Task: Send an email with the signature Clara Davis with the subject Thank you for feedback and the message I noticed that there was an issue with the delivery of the order. Can you please provide an update on the status? from softage.10@softage.net to softage.8@softage.net and move the email from Sent Items to the folder Radio advertising
Action: Mouse moved to (86, 100)
Screenshot: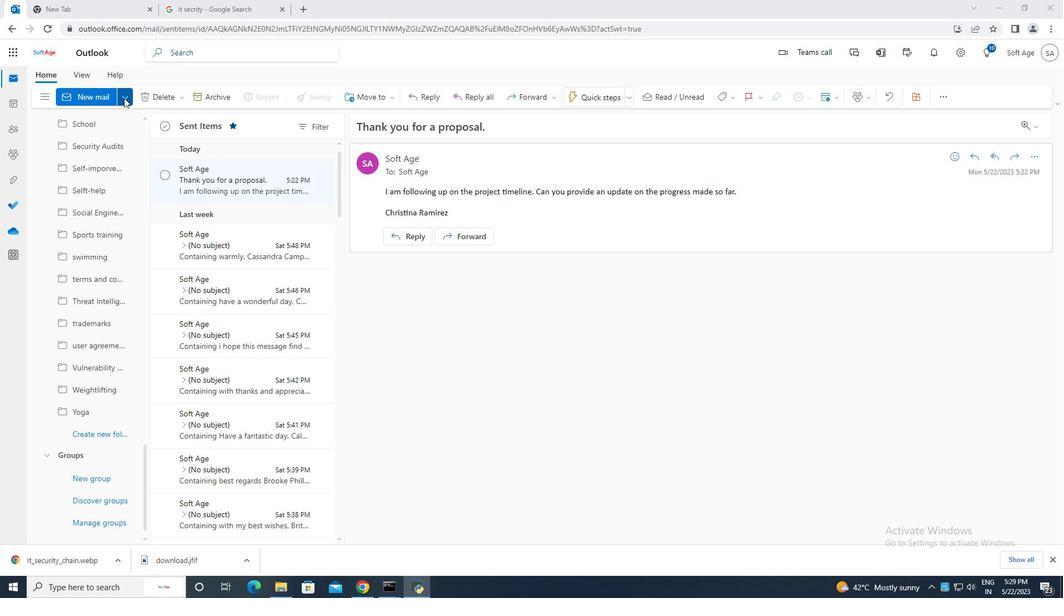 
Action: Mouse pressed left at (86, 100)
Screenshot: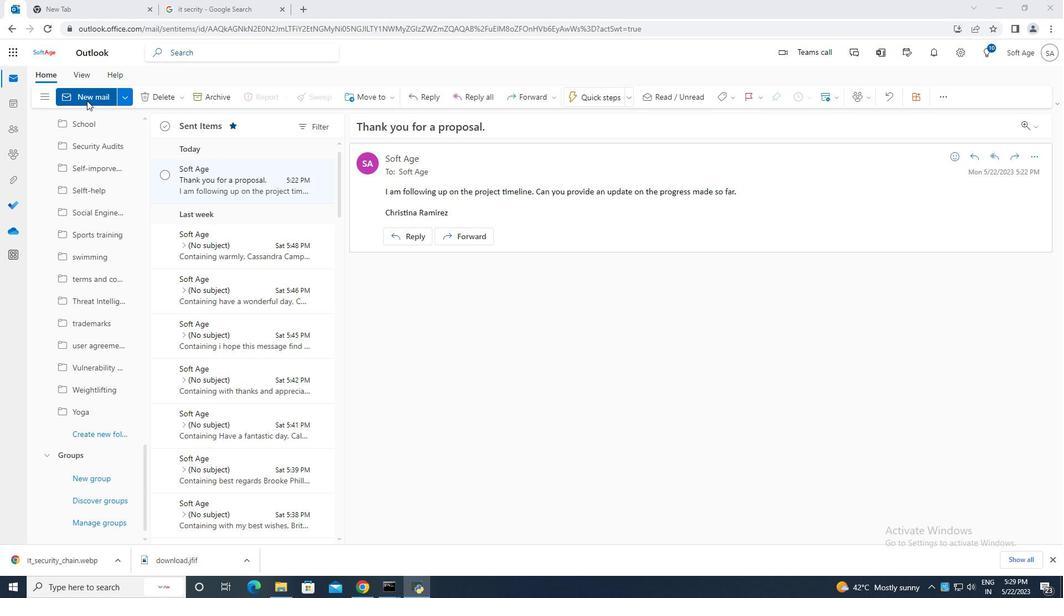 
Action: Mouse moved to (710, 106)
Screenshot: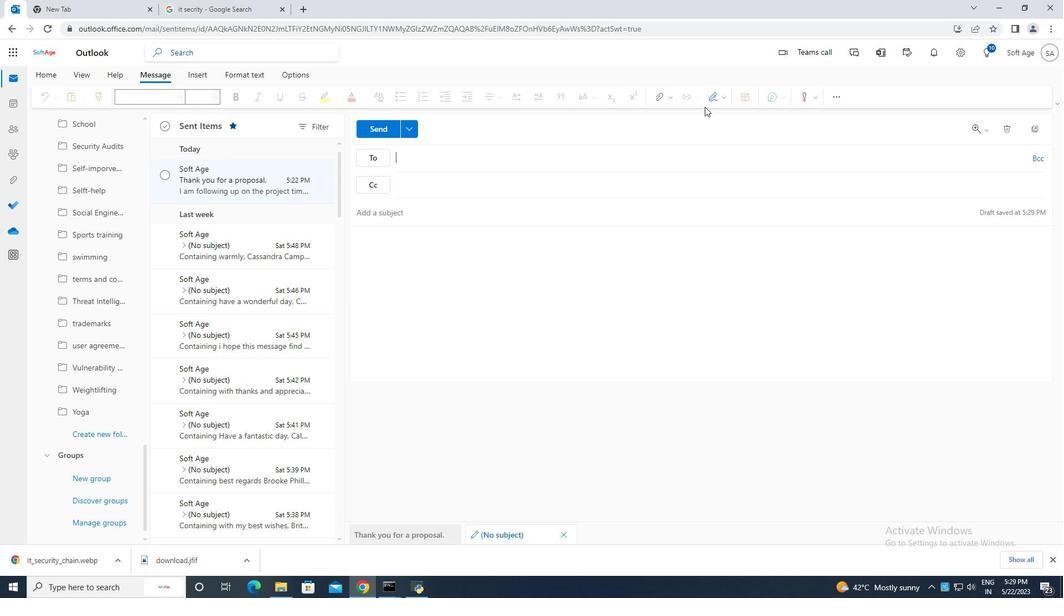 
Action: Mouse pressed left at (710, 106)
Screenshot: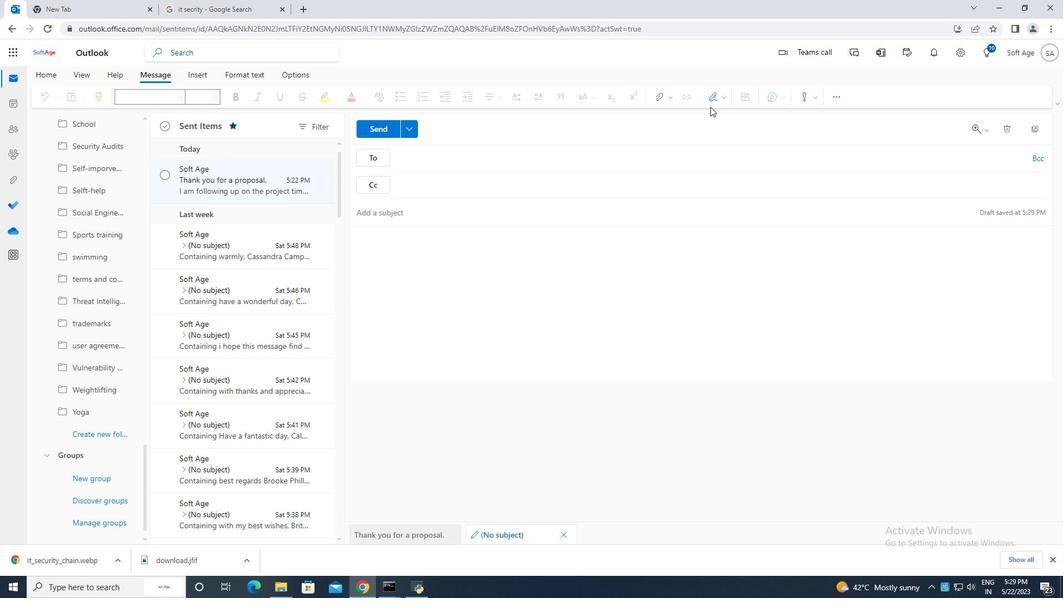 
Action: Mouse moved to (708, 99)
Screenshot: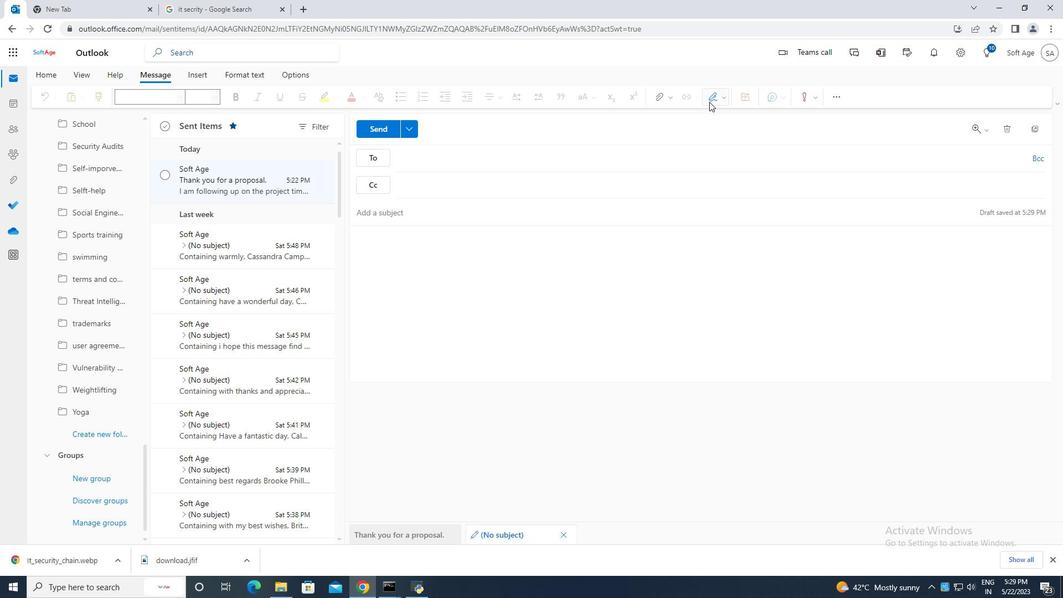 
Action: Mouse pressed left at (708, 99)
Screenshot: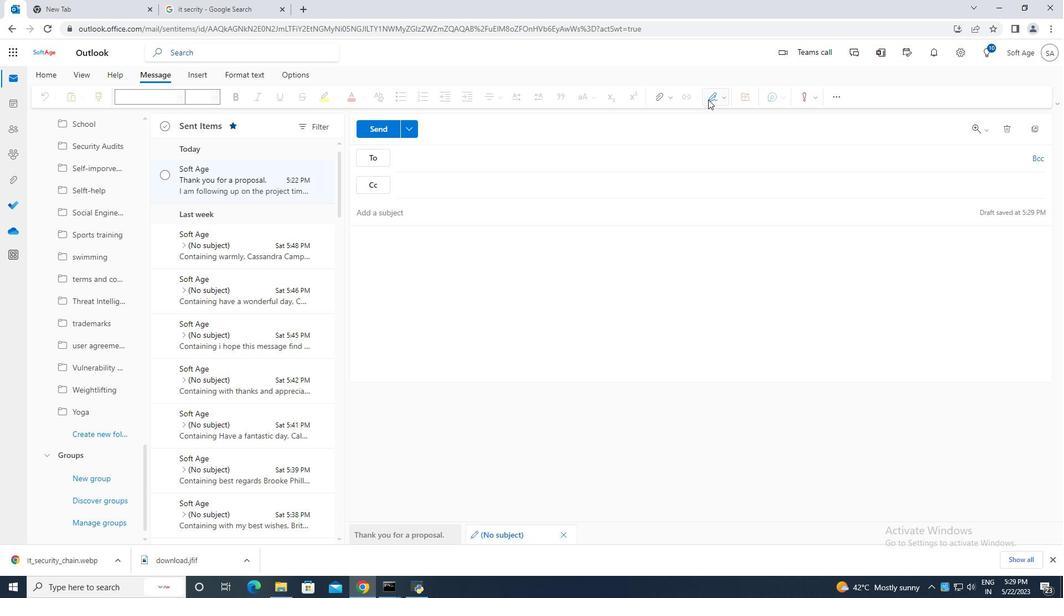 
Action: Mouse moved to (687, 137)
Screenshot: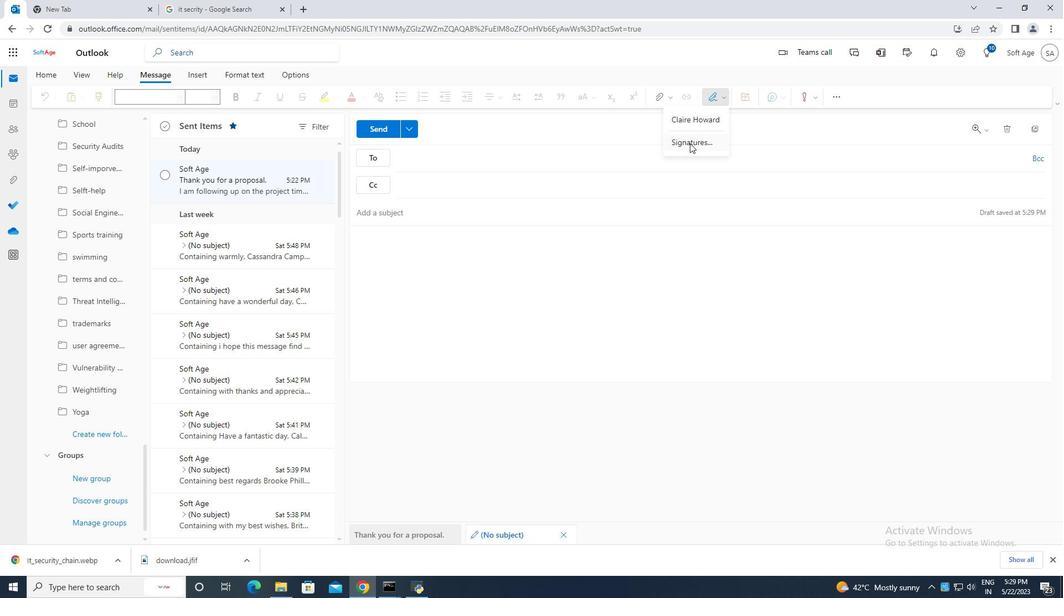
Action: Mouse pressed left at (687, 137)
Screenshot: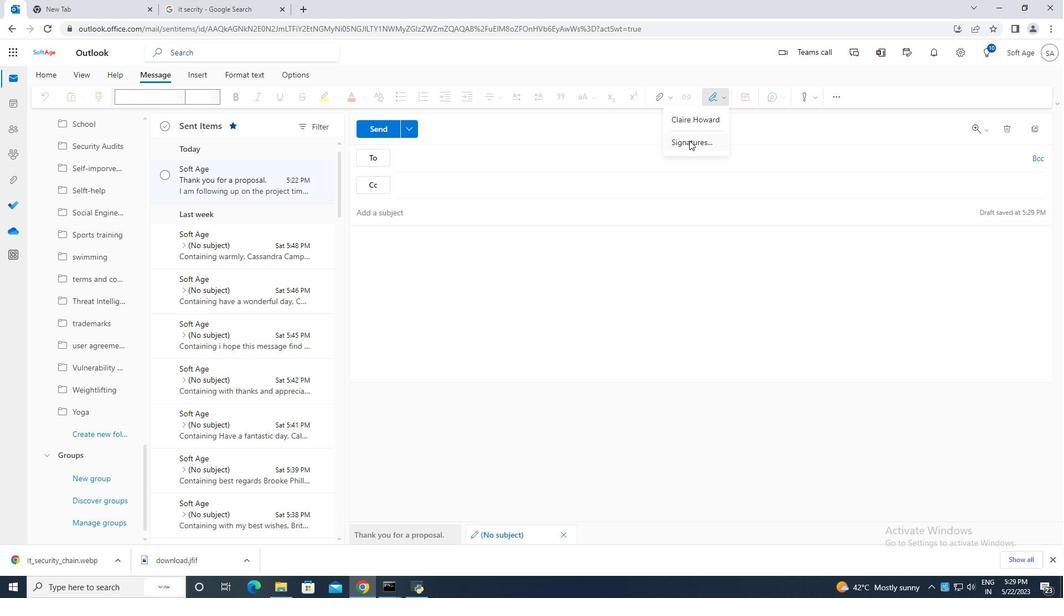 
Action: Mouse moved to (866, 80)
Screenshot: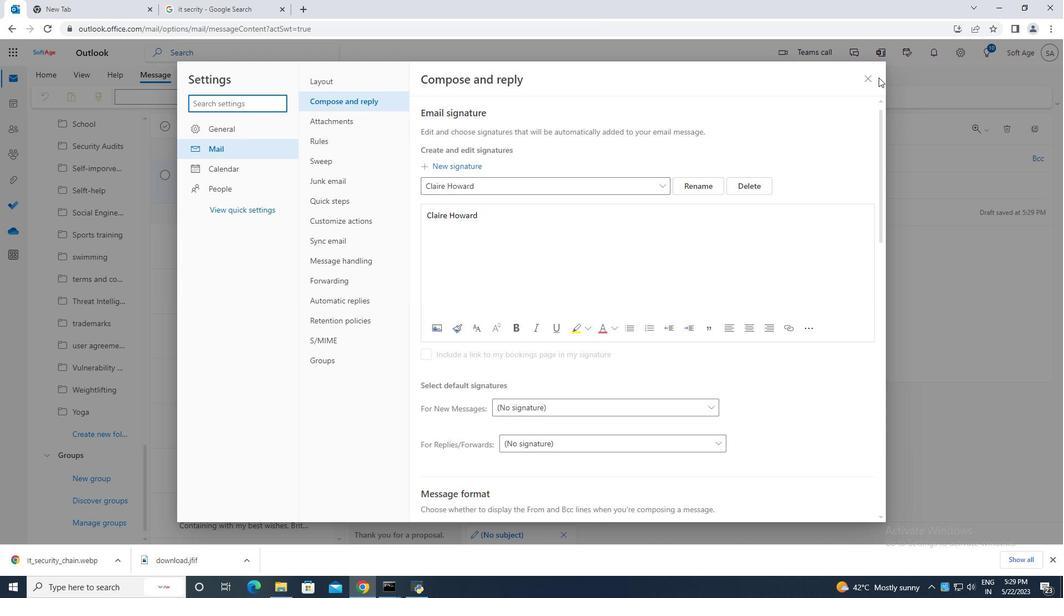 
Action: Mouse pressed left at (866, 80)
Screenshot: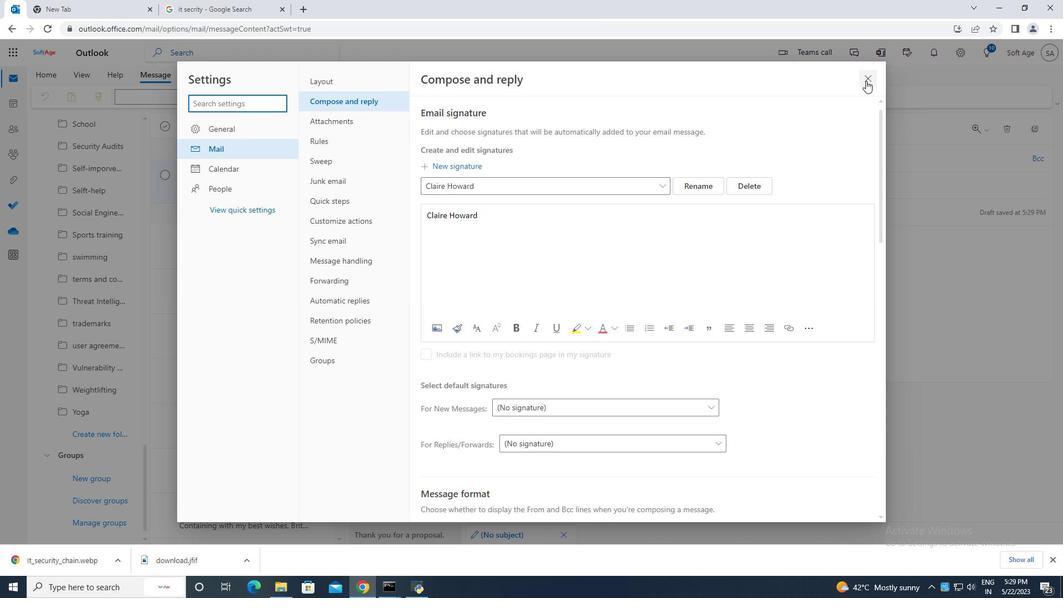 
Action: Mouse moved to (712, 98)
Screenshot: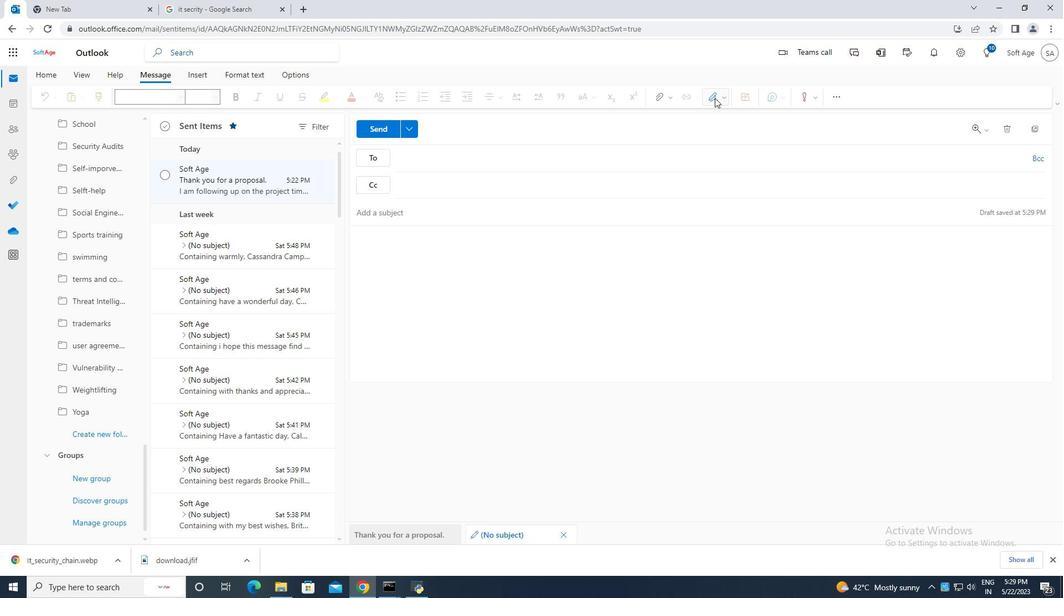 
Action: Mouse pressed left at (712, 98)
Screenshot: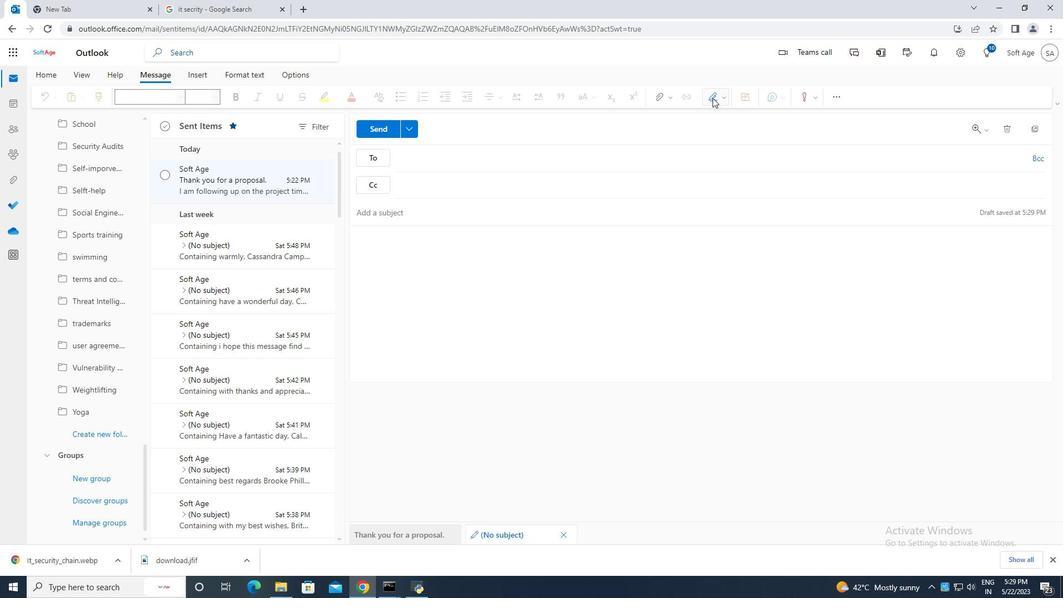 
Action: Mouse moved to (692, 140)
Screenshot: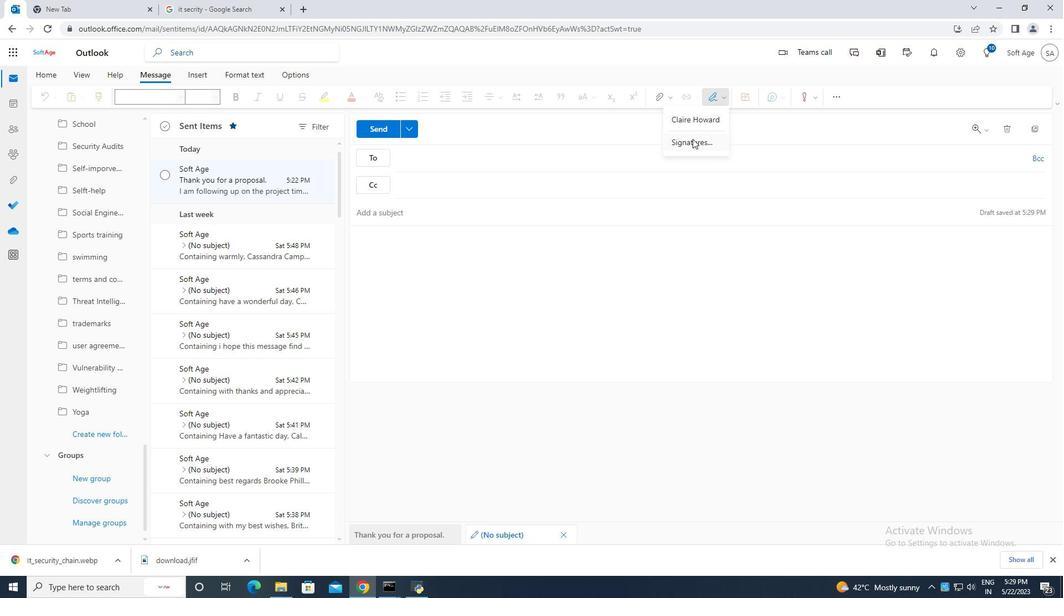 
Action: Mouse pressed left at (692, 140)
Screenshot: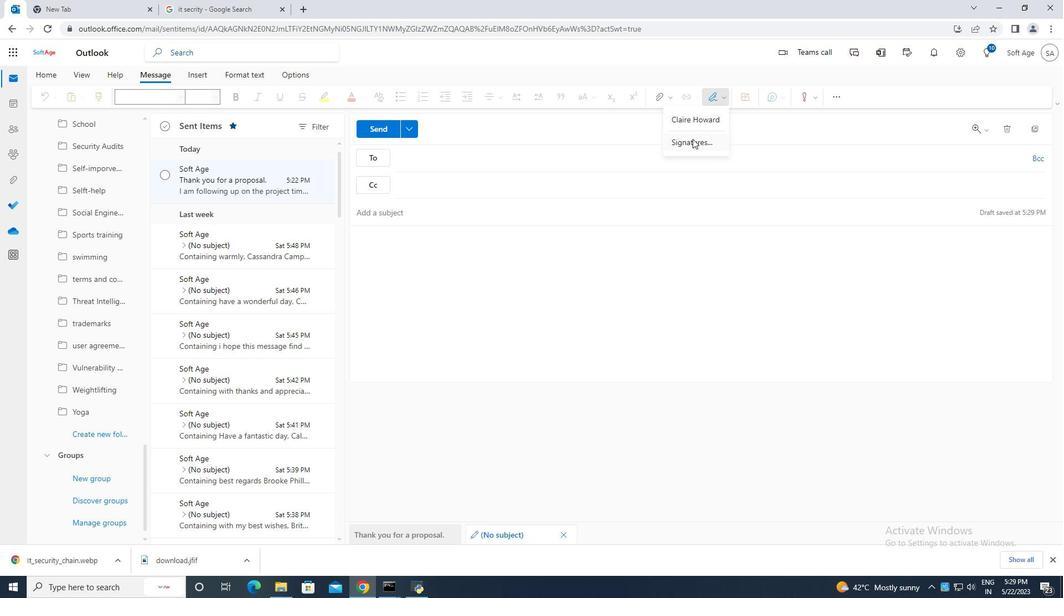 
Action: Mouse moved to (760, 183)
Screenshot: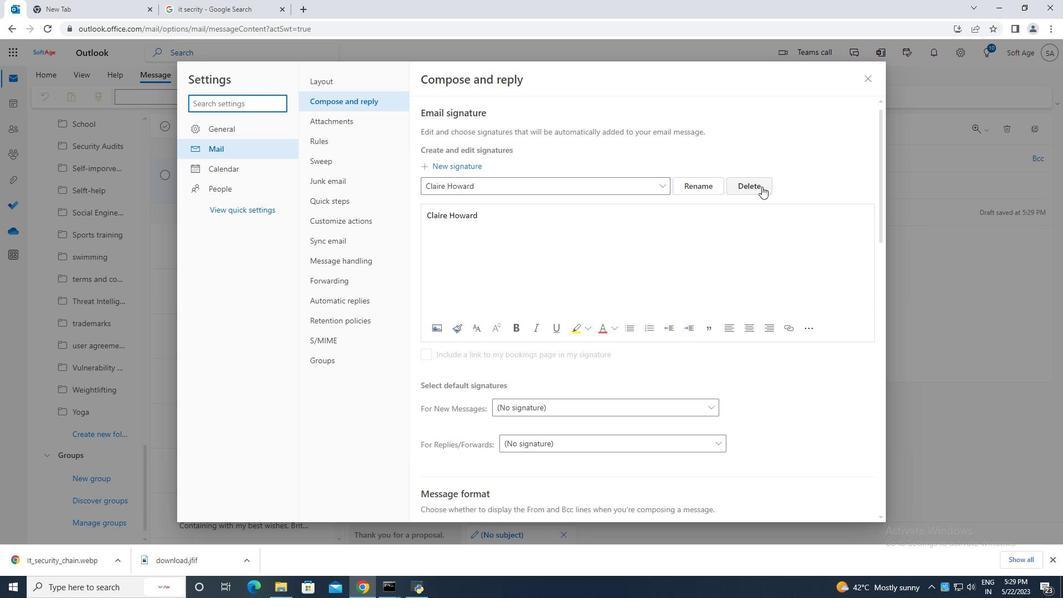 
Action: Mouse pressed left at (760, 183)
Screenshot: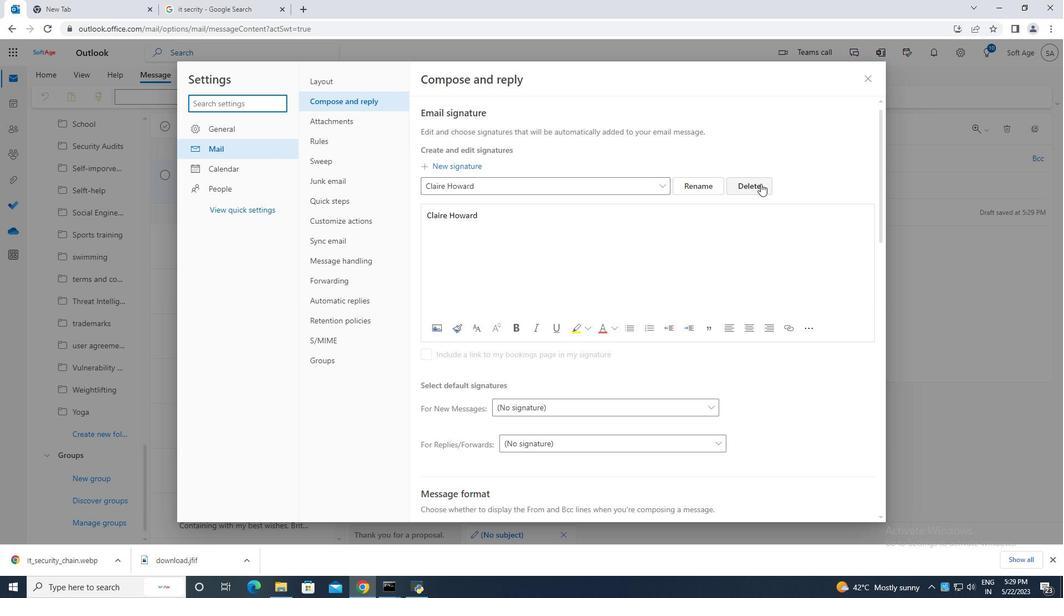 
Action: Mouse moved to (454, 183)
Screenshot: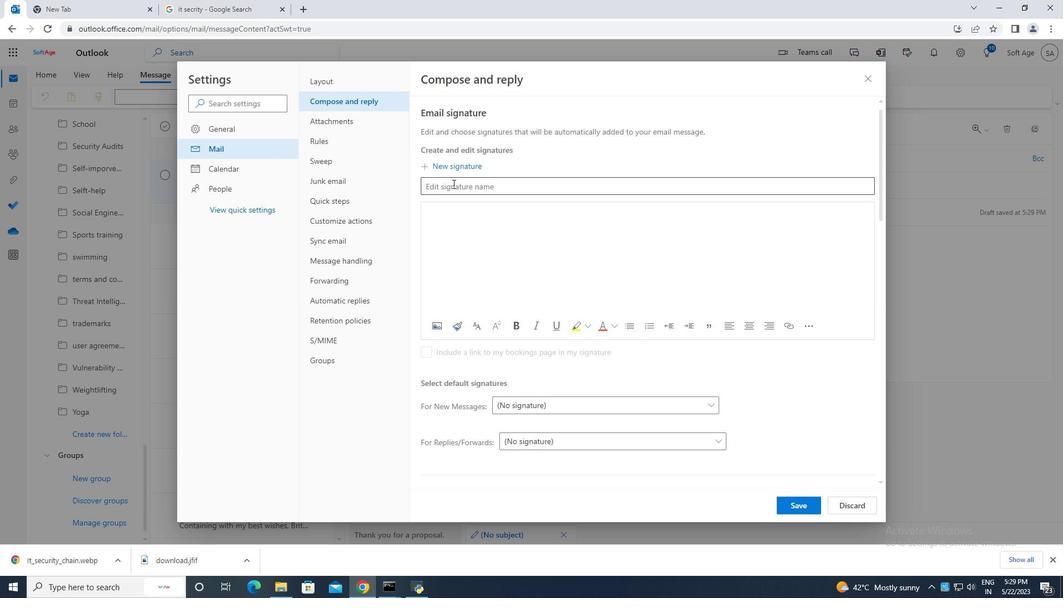
Action: Mouse pressed left at (454, 183)
Screenshot: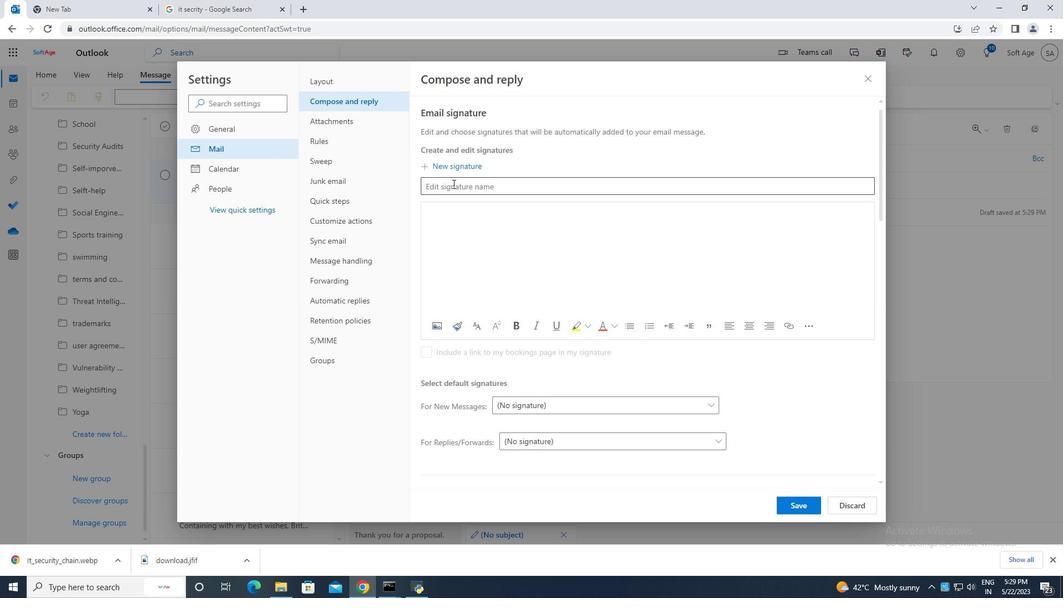 
Action: Key pressed <Key.caps_lock>C<Key.caps_lock>lara<Key.space><Key.caps_lock>D<Key.caps_lock>avis
Screenshot: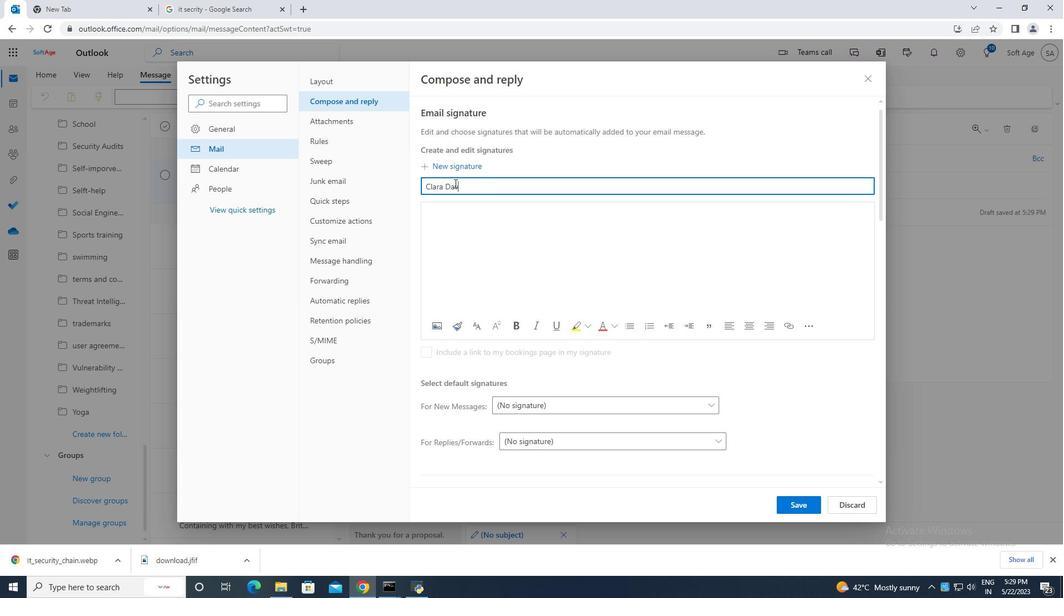 
Action: Mouse moved to (454, 214)
Screenshot: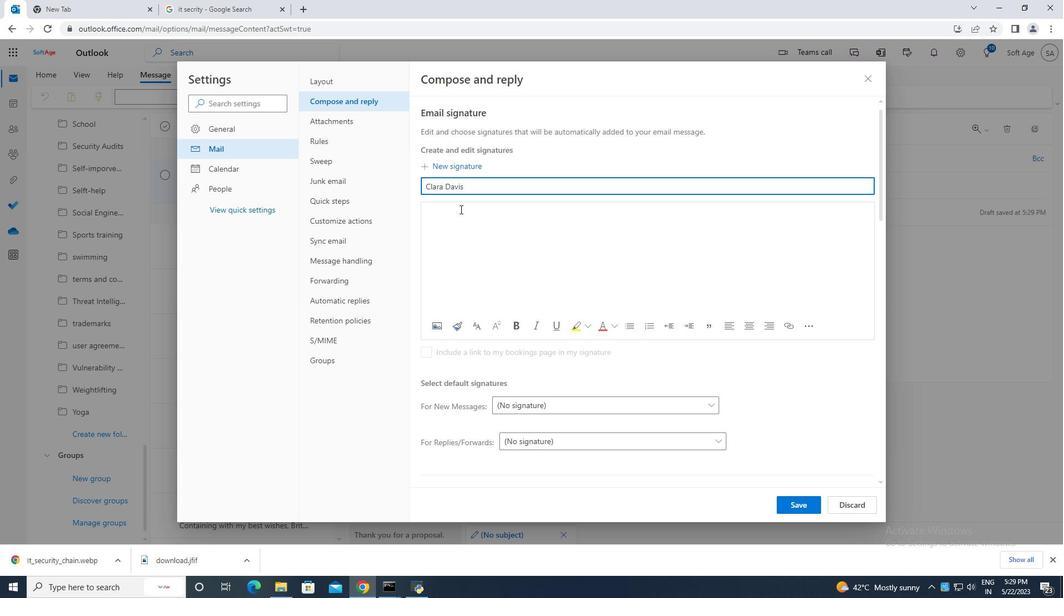 
Action: Mouse pressed left at (454, 214)
Screenshot: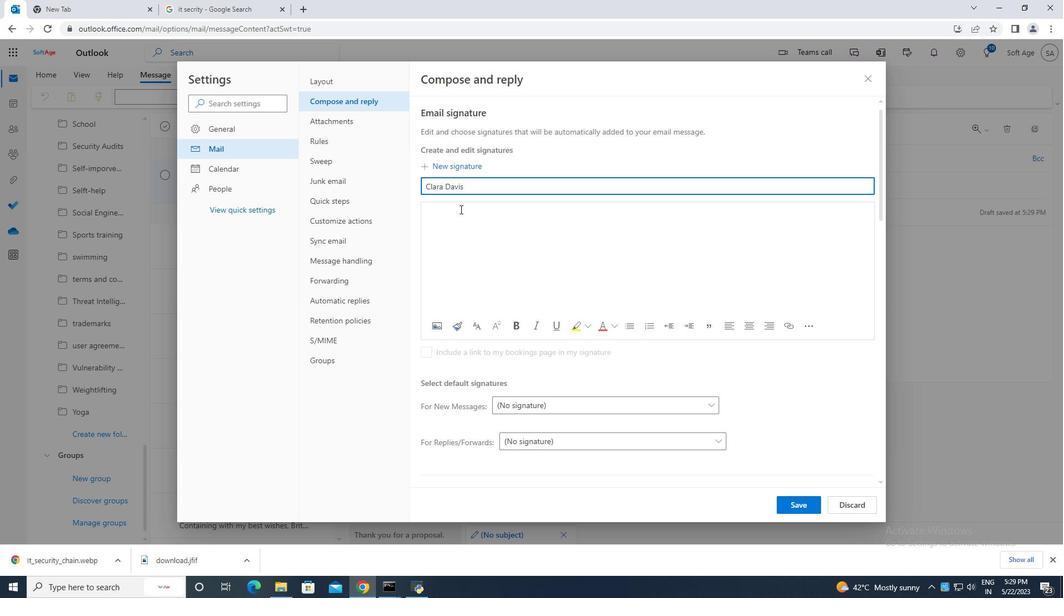
Action: Mouse moved to (448, 212)
Screenshot: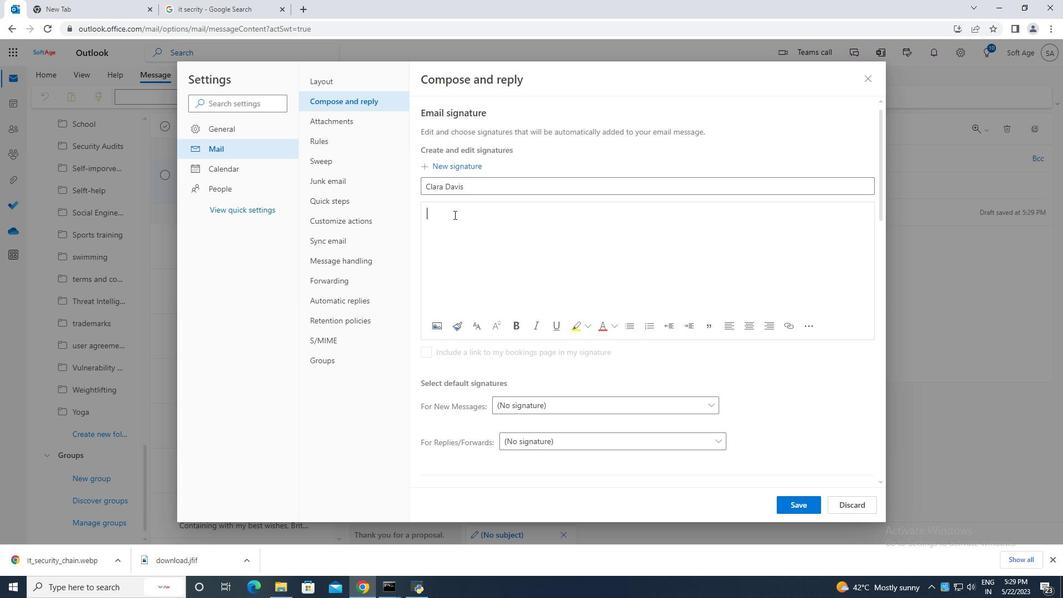 
Action: Key pressed <Key.caps_lock>C<Key.caps_lock>lara<Key.space><Key.caps_lock>D<Key.caps_lock>avis
Screenshot: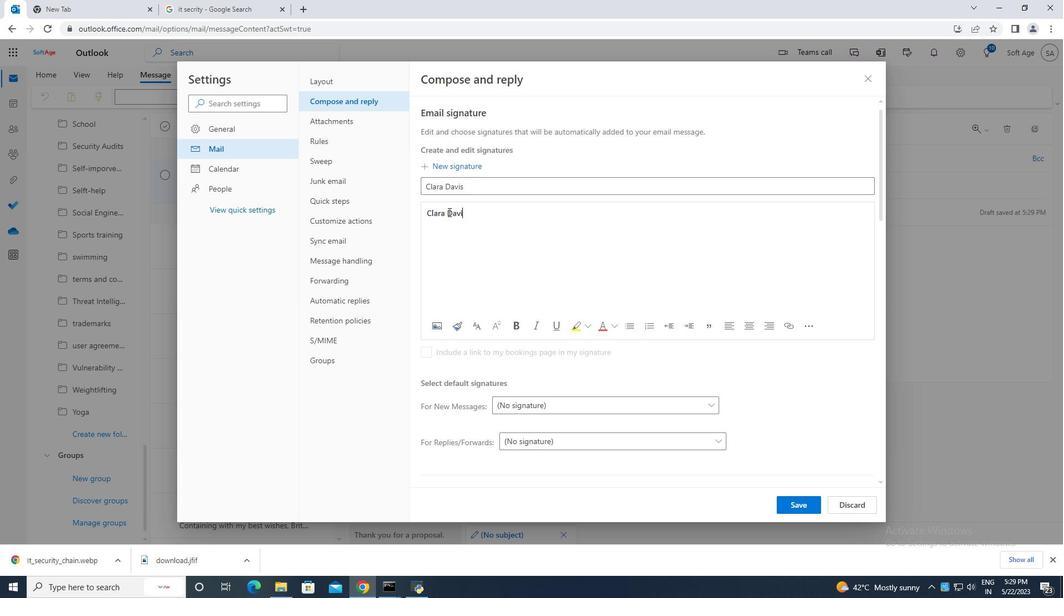 
Action: Mouse moved to (801, 507)
Screenshot: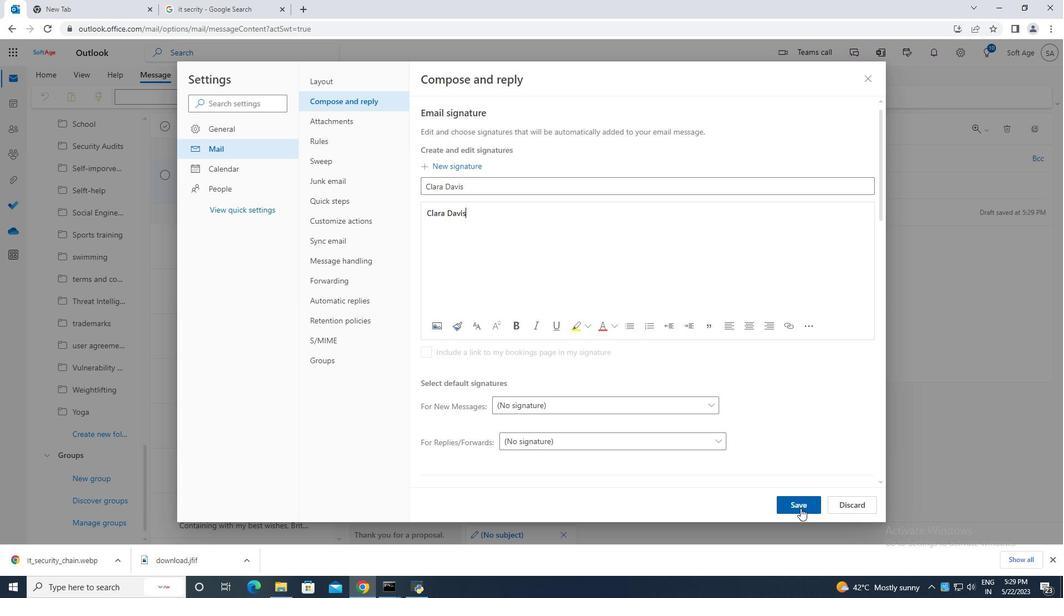 
Action: Mouse pressed left at (801, 507)
Screenshot: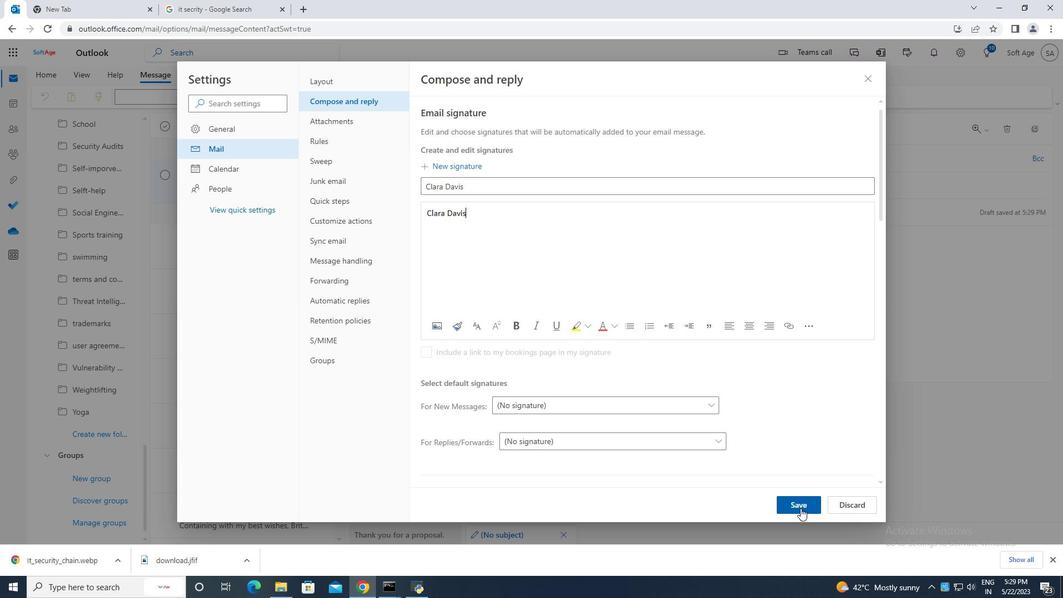 
Action: Mouse moved to (875, 79)
Screenshot: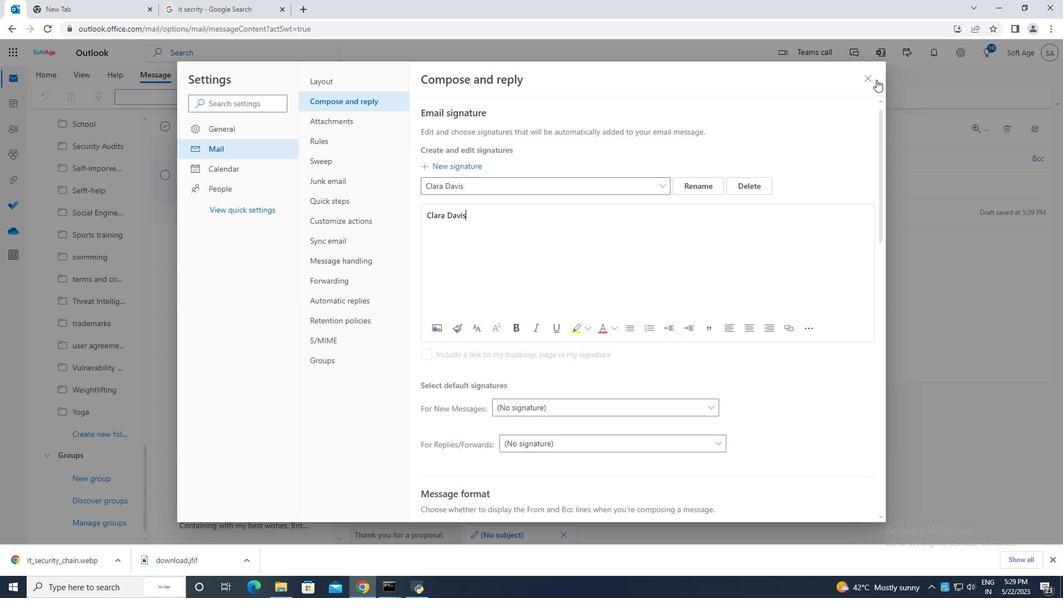 
Action: Mouse pressed left at (875, 79)
Screenshot: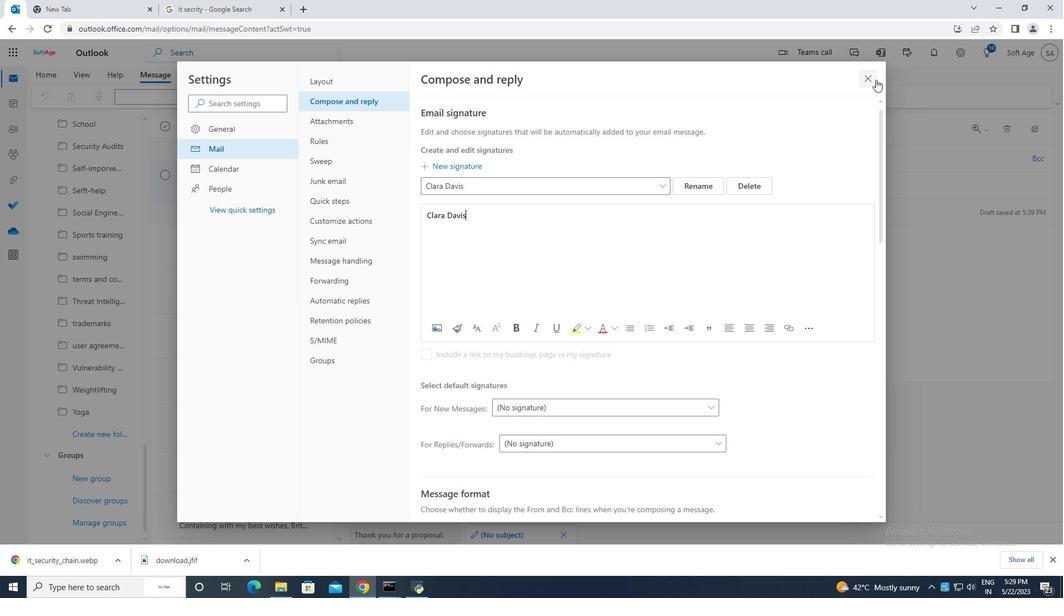 
Action: Mouse moved to (713, 99)
Screenshot: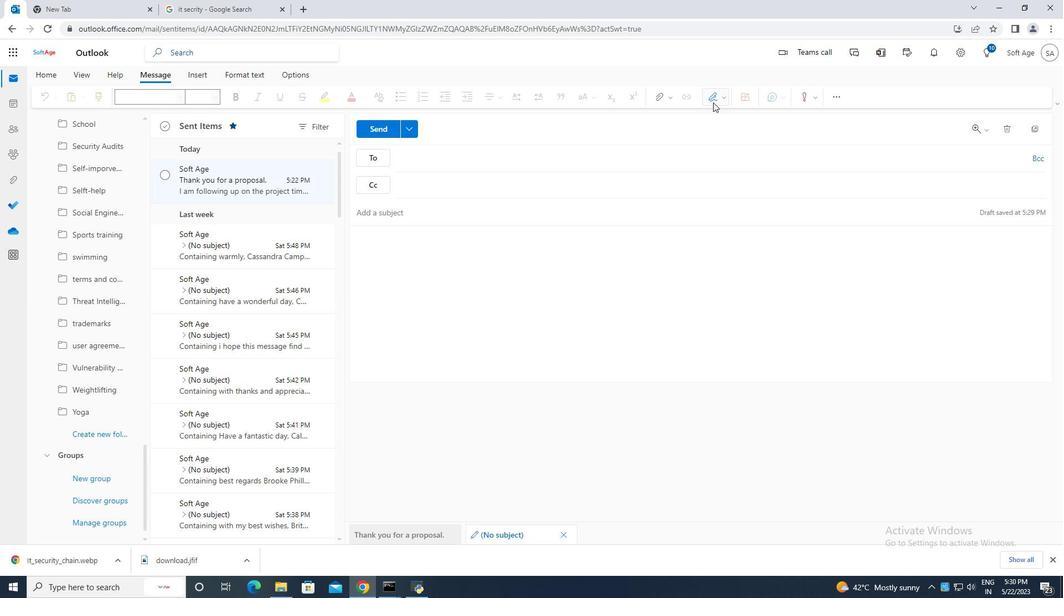 
Action: Mouse pressed left at (713, 99)
Screenshot: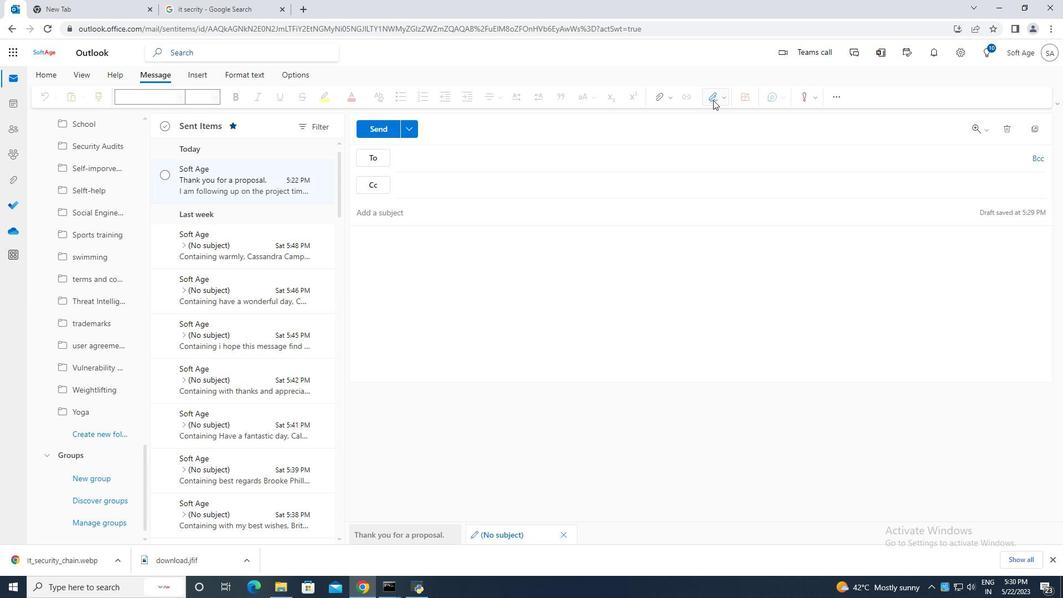
Action: Mouse moved to (708, 116)
Screenshot: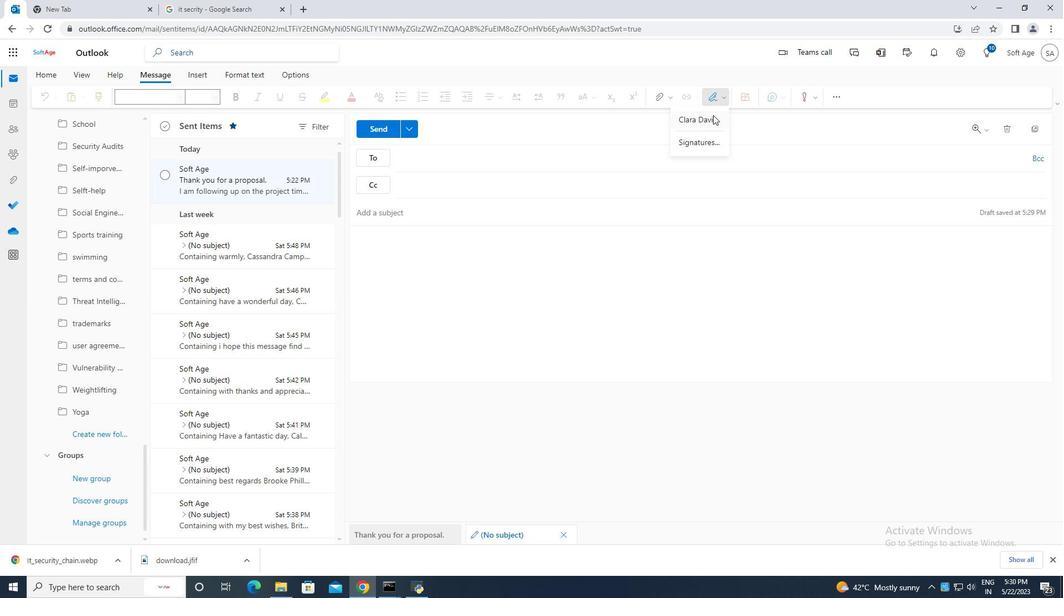 
Action: Mouse pressed left at (708, 116)
Screenshot: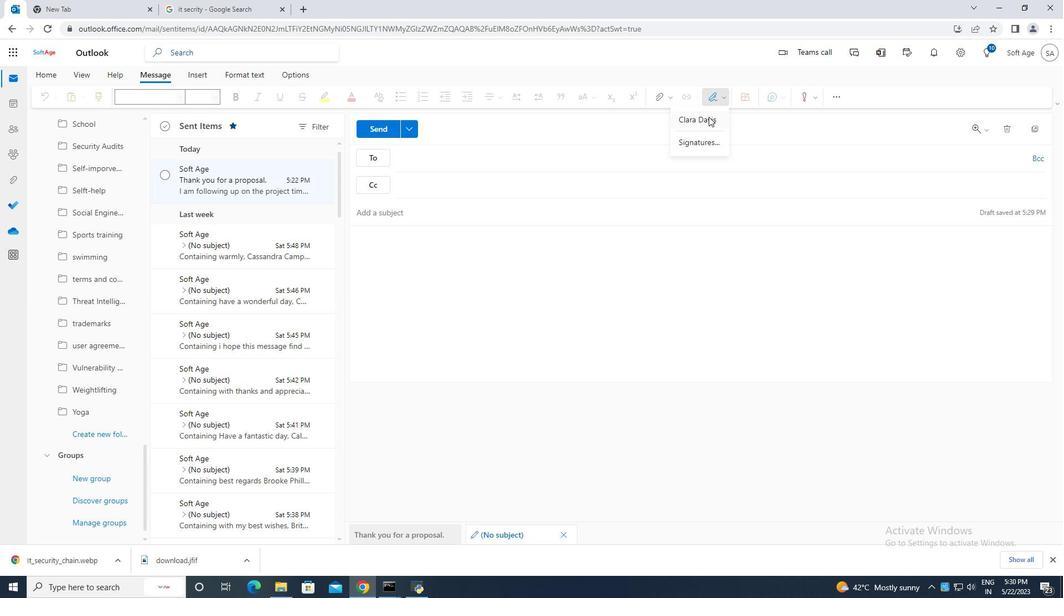 
Action: Mouse moved to (394, 205)
Screenshot: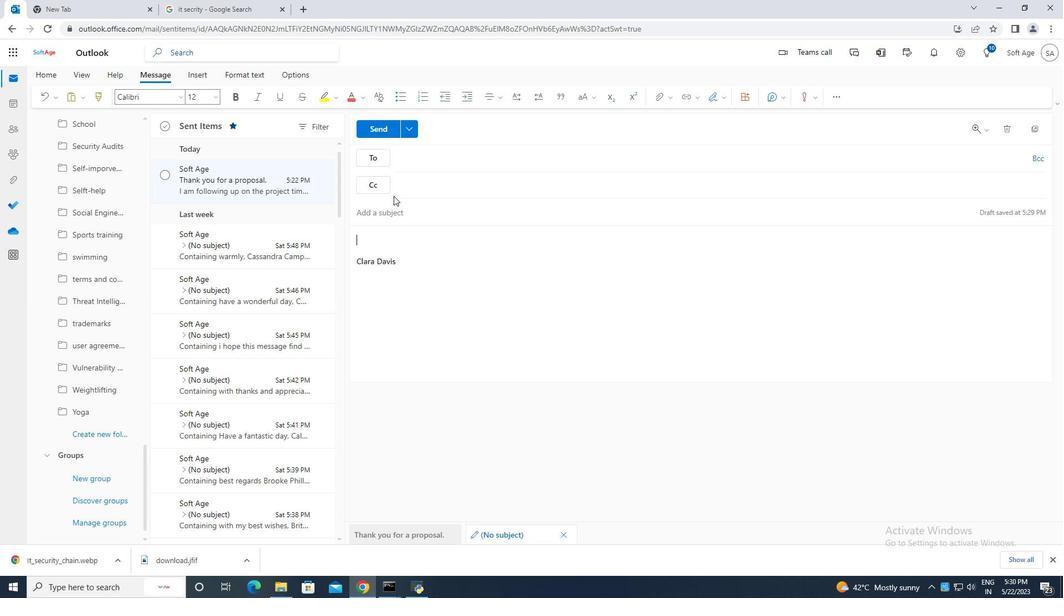 
Action: Mouse pressed left at (394, 205)
Screenshot: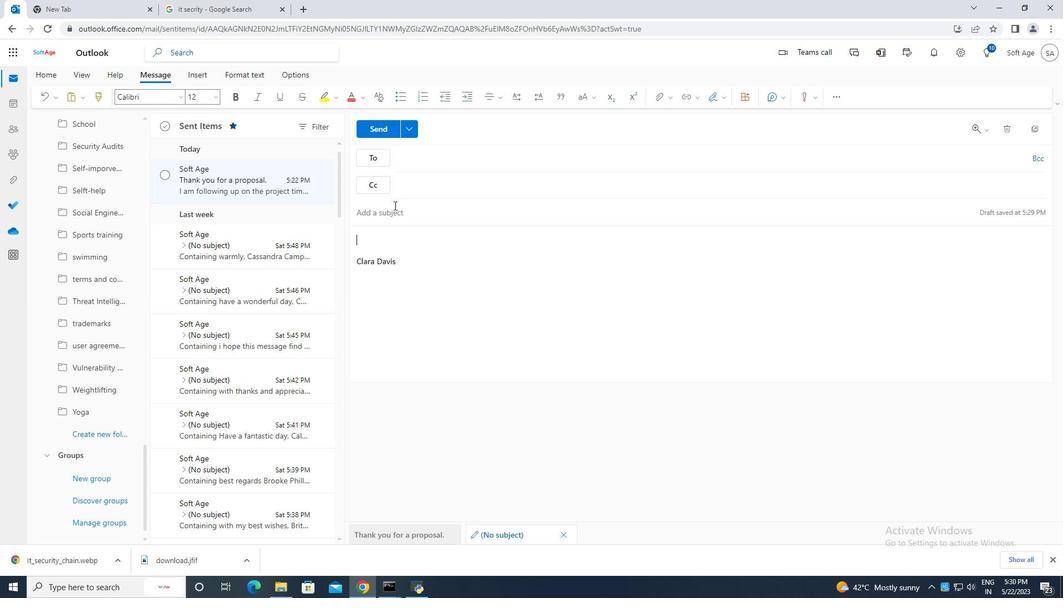 
Action: Mouse moved to (385, 217)
Screenshot: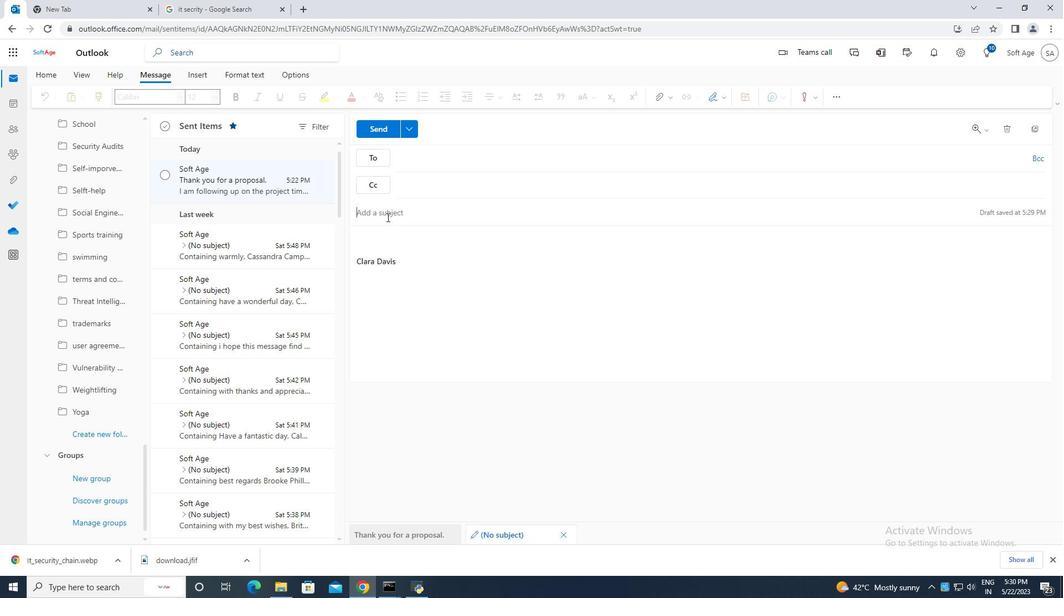 
Action: Key pressed <Key.caps_lock>T<Key.caps_lock>hank<Key.space>you<Key.space>for<Key.space>feet<Key.space>back<Key.space><Key.backspace>.
Screenshot: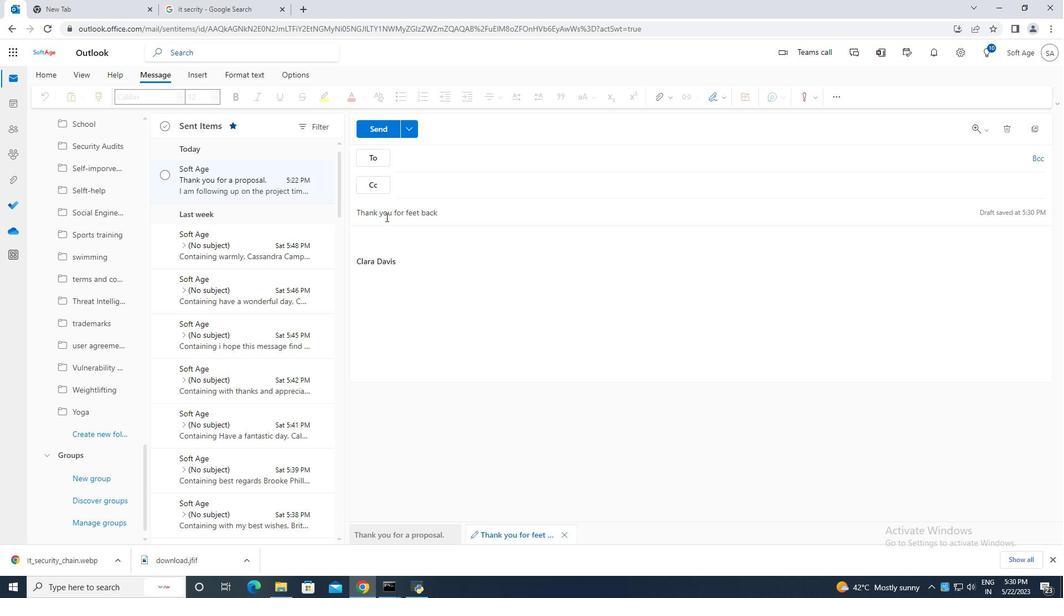 
Action: Mouse moved to (388, 236)
Screenshot: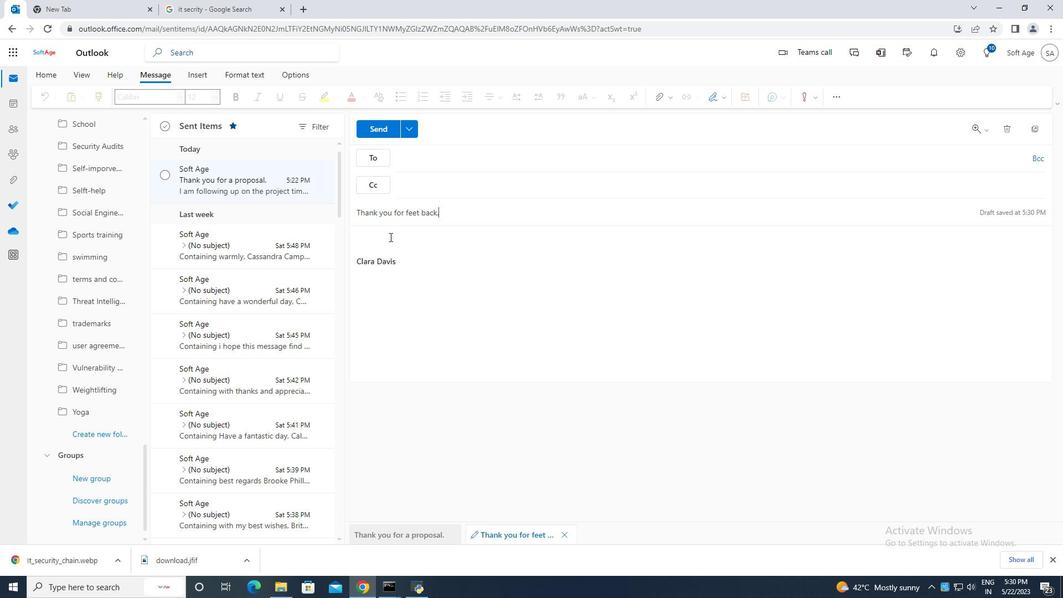 
Action: Mouse pressed left at (388, 236)
Screenshot: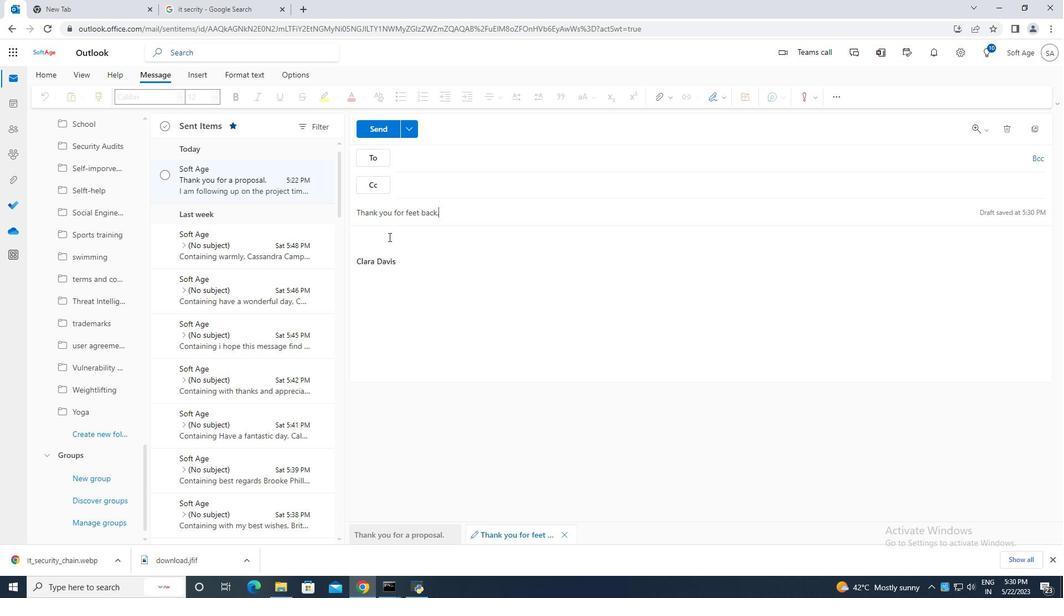
Action: Key pressed <Key.caps_lock>I<Key.caps_lock><Key.space>noticed<Key.space>that<Key.space>there<Key.space>was<Key.space>an<Key.space>isue<Key.space><Key.backspace><Key.backspace><Key.backspace>sue<Key.space>with<Key.space>the<Key.space>delivery<Key.space>of<Key.space>the<Key.space>order.<Key.space><Key.caps_lock>C<Key.caps_lock>an<Key.space>you<Key.space>please<Key.space>provide<Key.space>an<Key.space>update<Key.space>on<Key.space>the<Key.space>status.
Screenshot: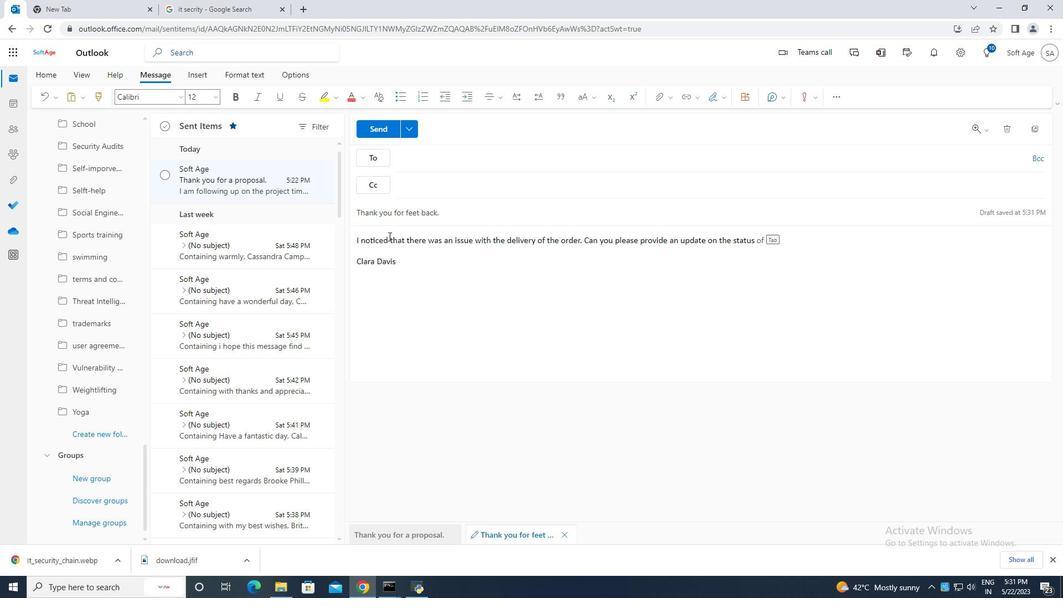 
Action: Mouse moved to (490, 156)
Screenshot: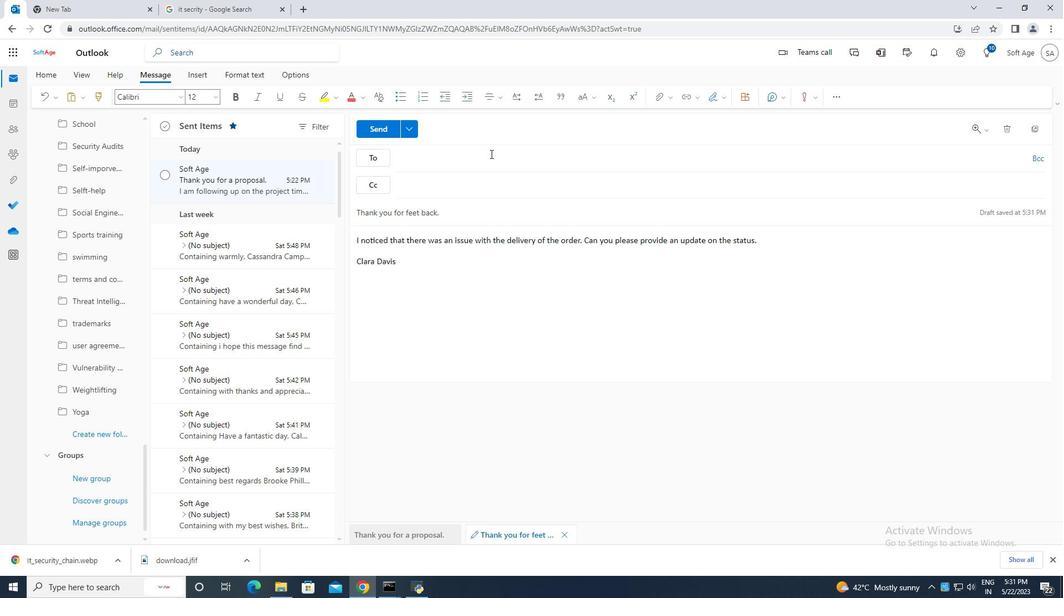 
Action: Mouse pressed left at (490, 156)
Screenshot: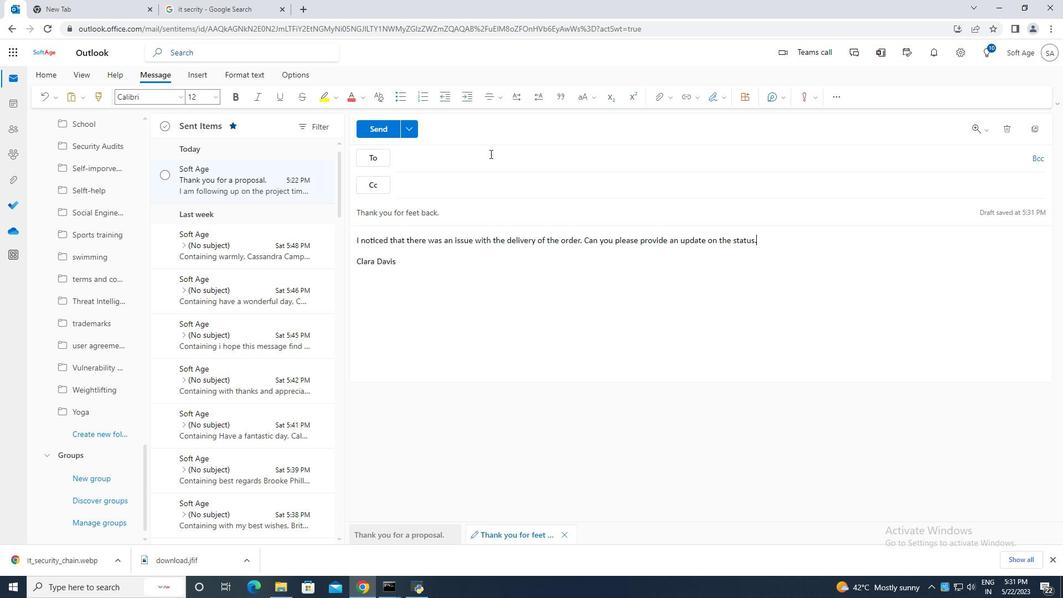 
Action: Key pressed softage.9<Key.backspace>8<Key.shift>@
Screenshot: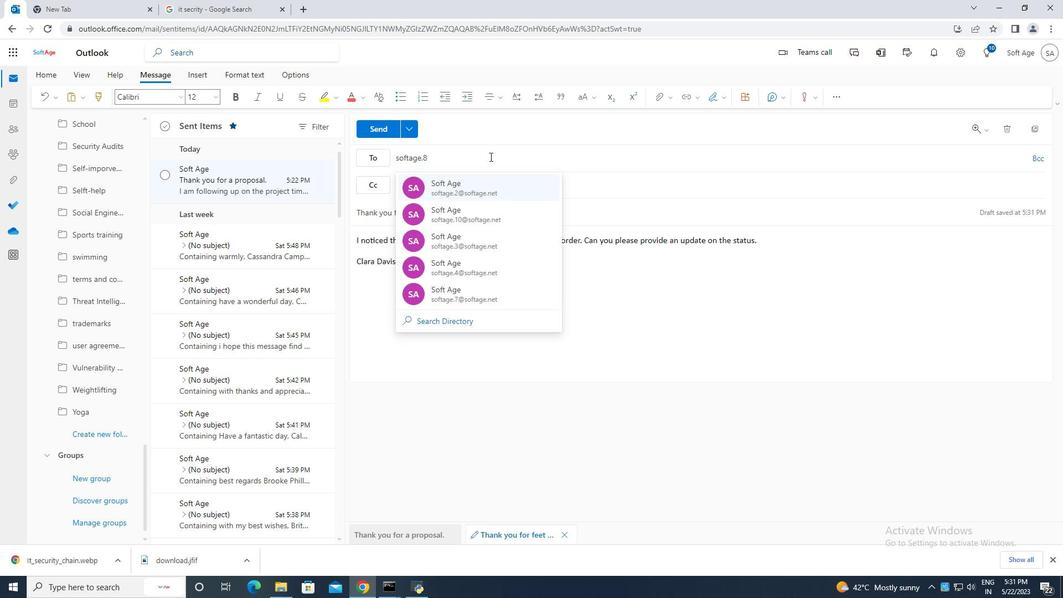 
Action: Mouse moved to (505, 179)
Screenshot: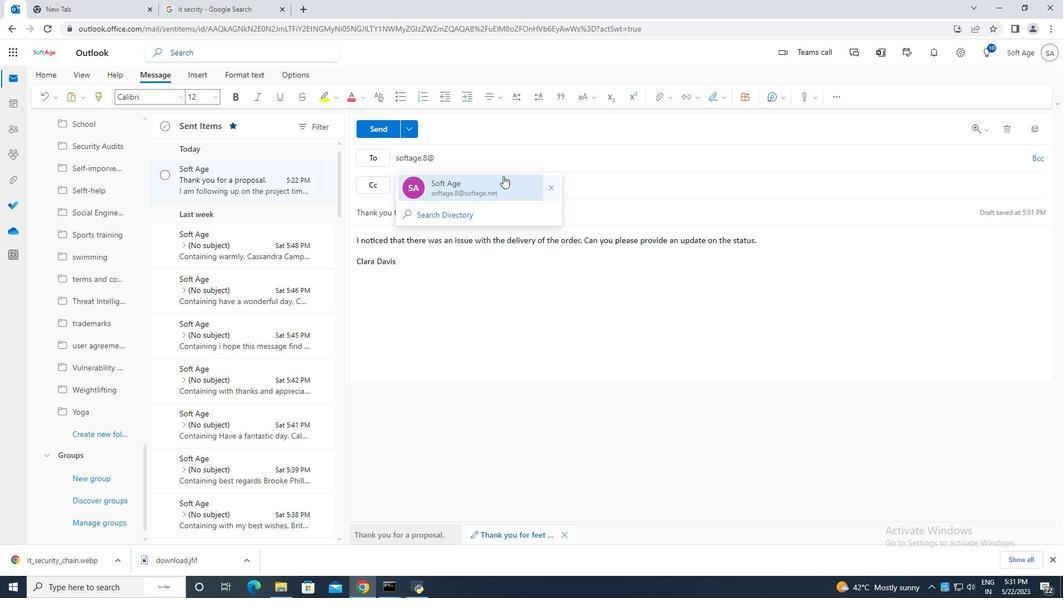 
Action: Mouse pressed left at (505, 179)
Screenshot: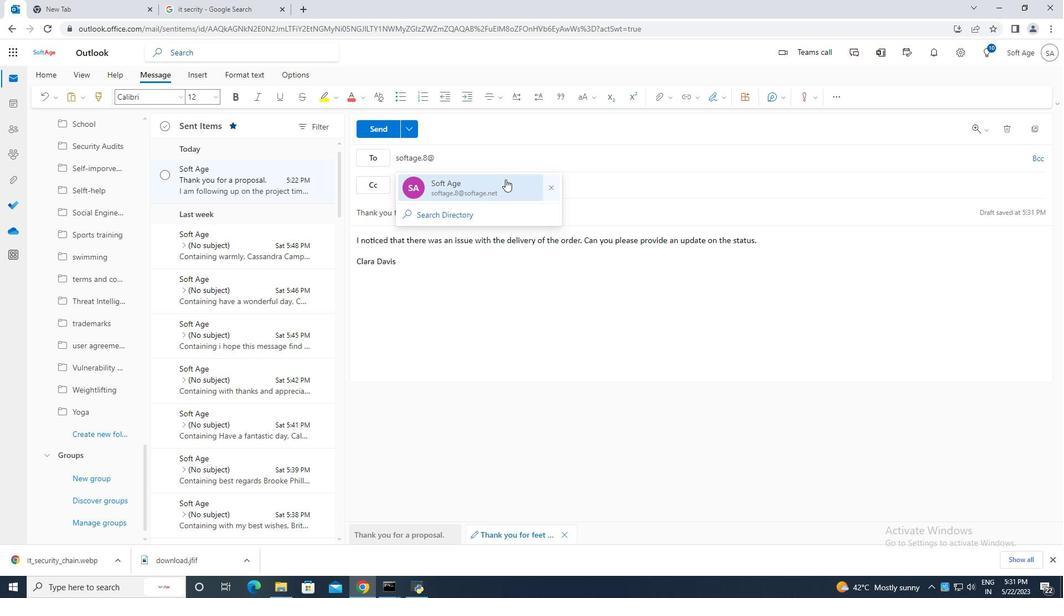 
Action: Mouse moved to (103, 431)
Screenshot: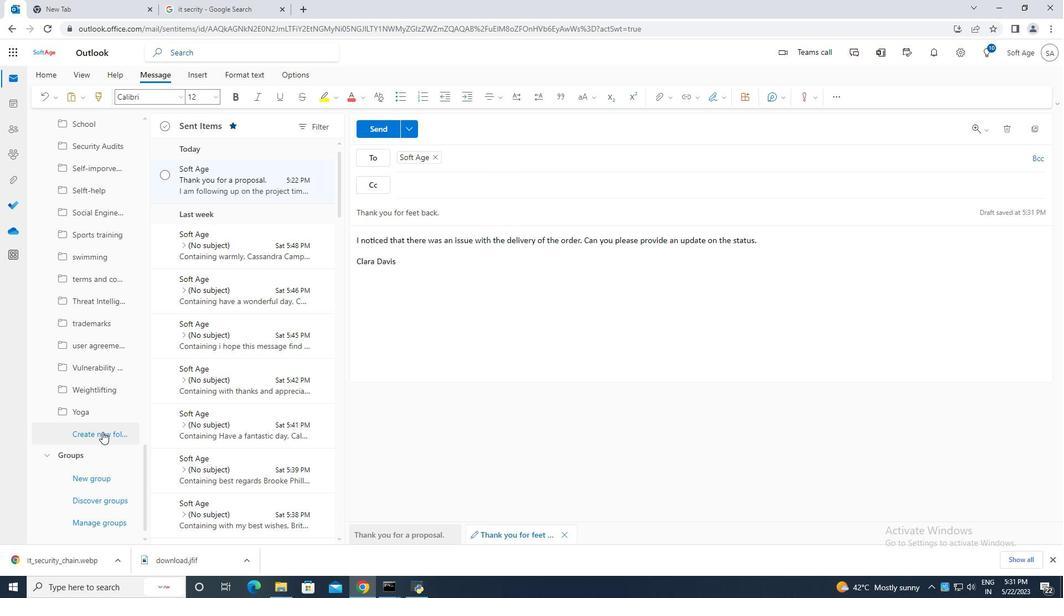 
Action: Mouse pressed left at (102, 431)
Screenshot: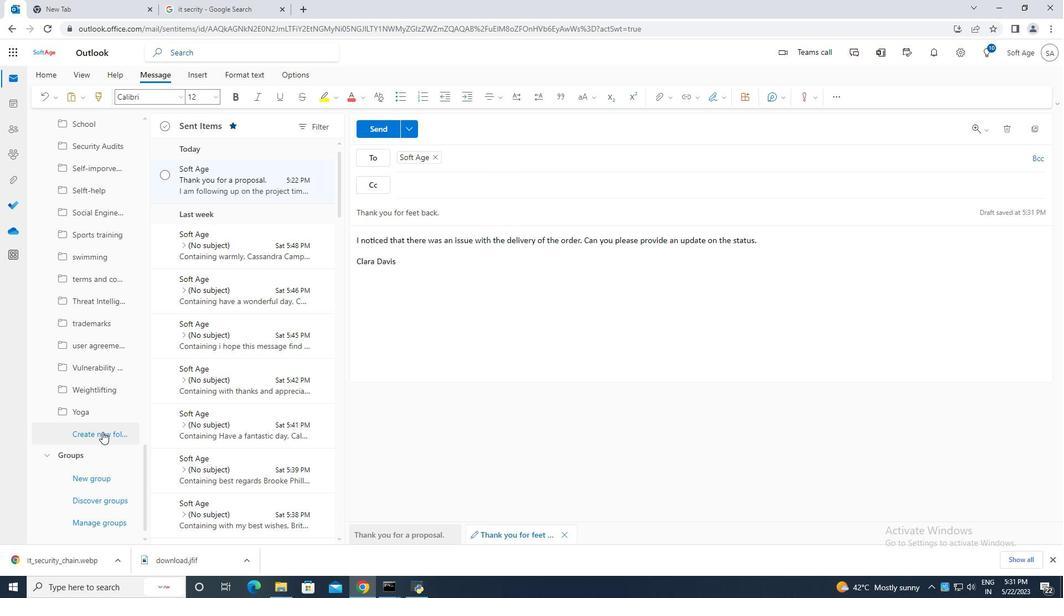 
Action: Mouse moved to (101, 430)
Screenshot: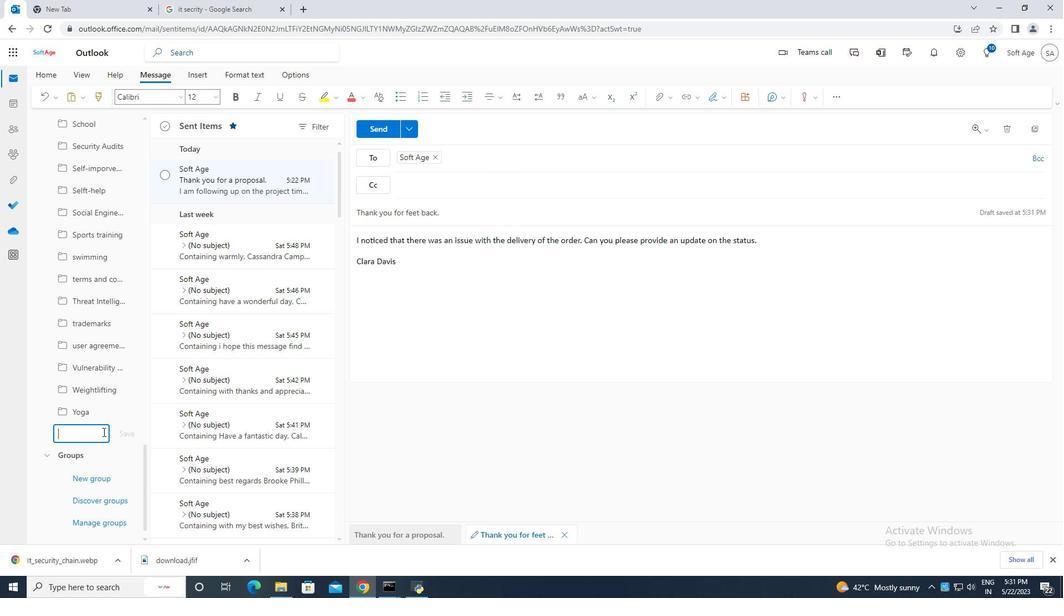 
Action: Mouse pressed left at (101, 430)
Screenshot: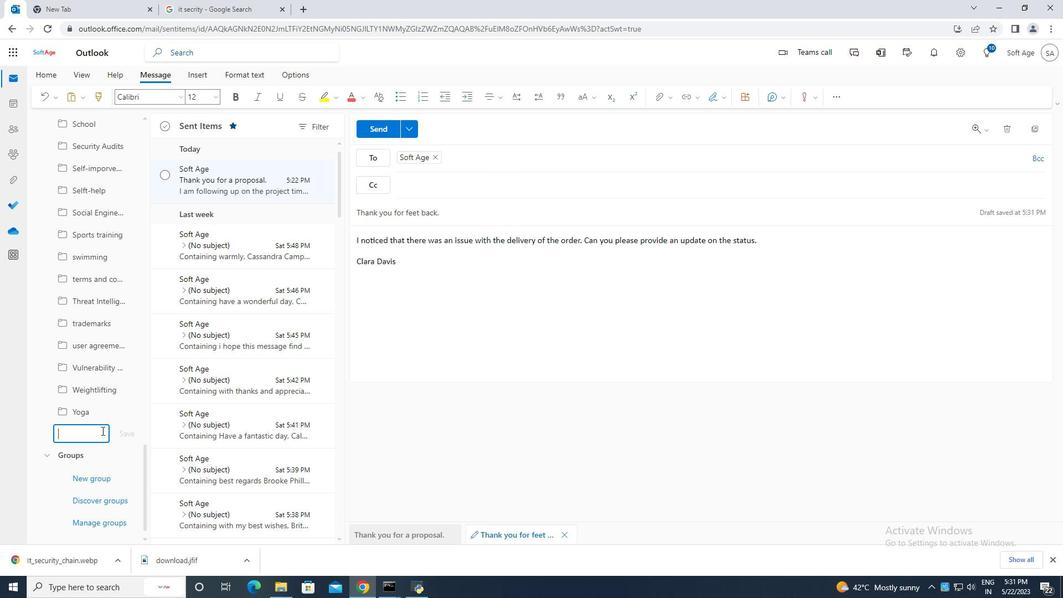 
Action: Key pressed <Key.caps_lock>R<Key.caps_lock>adio<Key.space>advertising
Screenshot: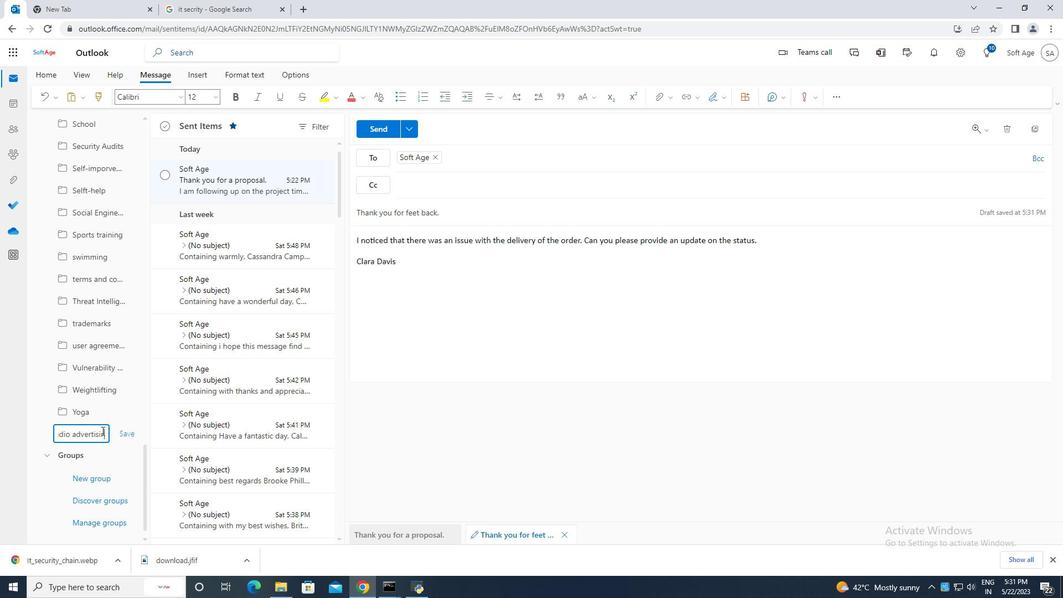 
Action: Mouse moved to (126, 433)
Screenshot: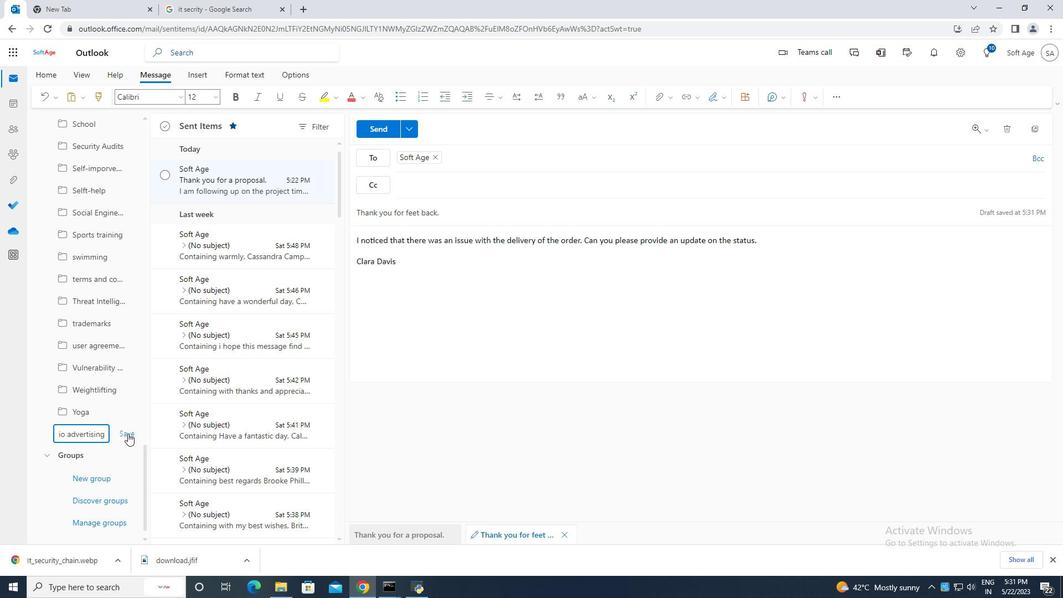 
Action: Mouse pressed left at (126, 433)
Screenshot: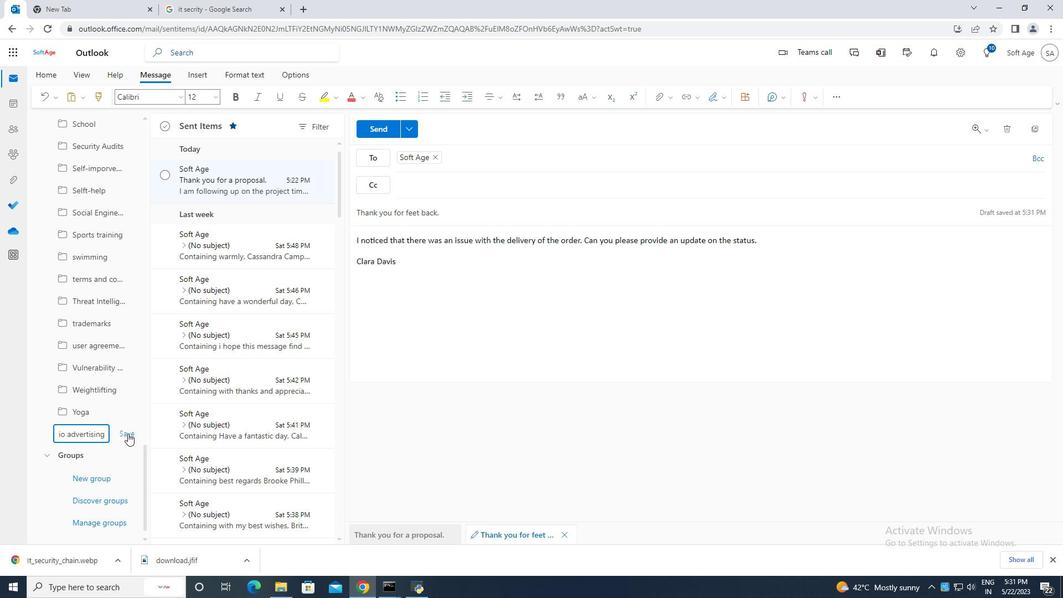 
Action: Mouse moved to (385, 127)
Screenshot: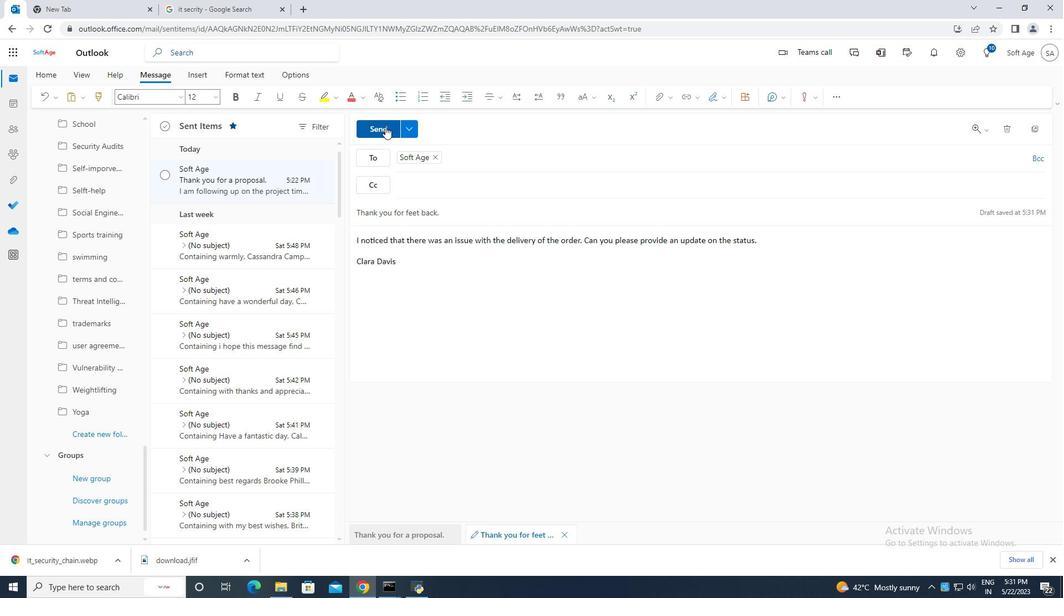 
Action: Mouse pressed left at (385, 127)
Screenshot: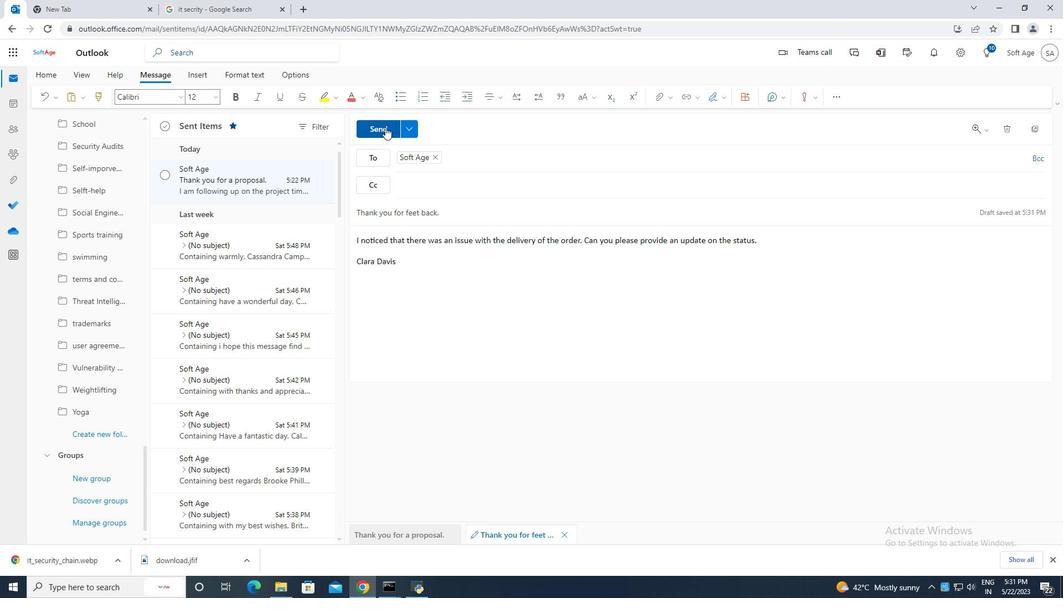 
Action: Mouse moved to (165, 173)
Screenshot: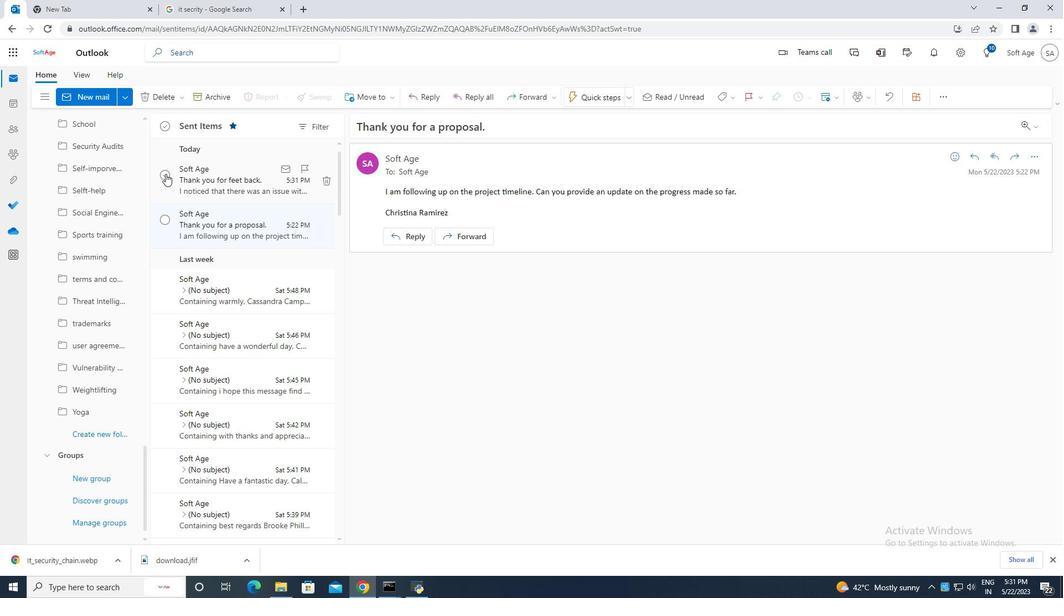 
Action: Mouse pressed left at (165, 173)
Screenshot: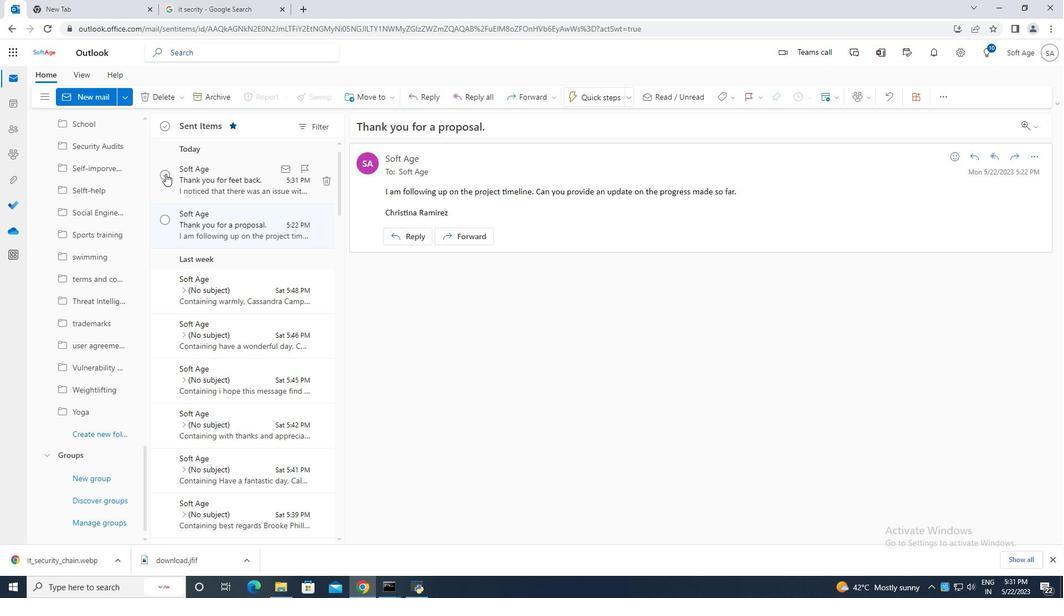 
Action: Mouse moved to (377, 98)
Screenshot: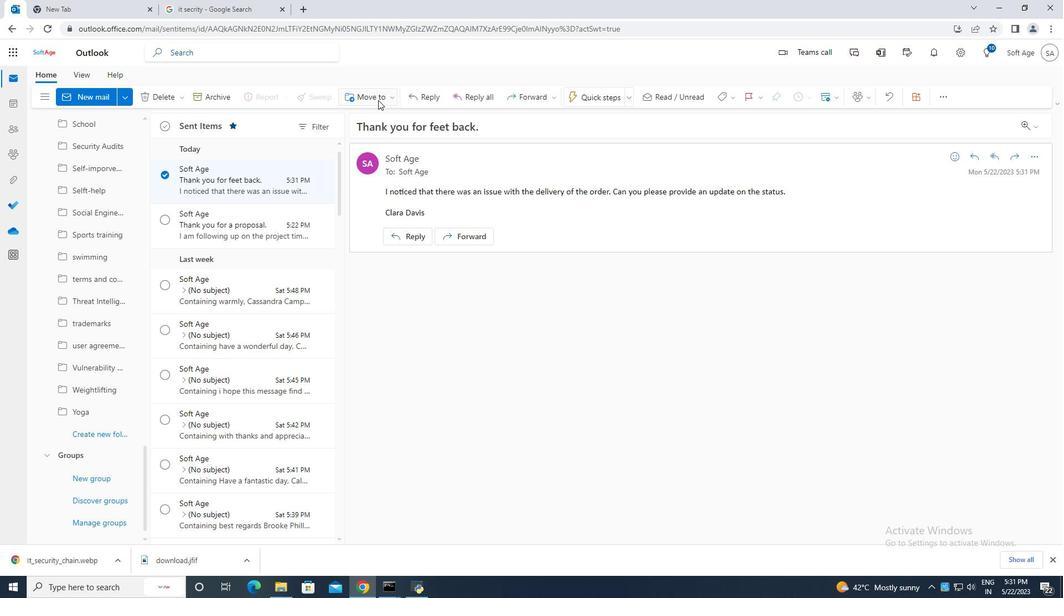 
Action: Mouse pressed left at (377, 98)
Screenshot: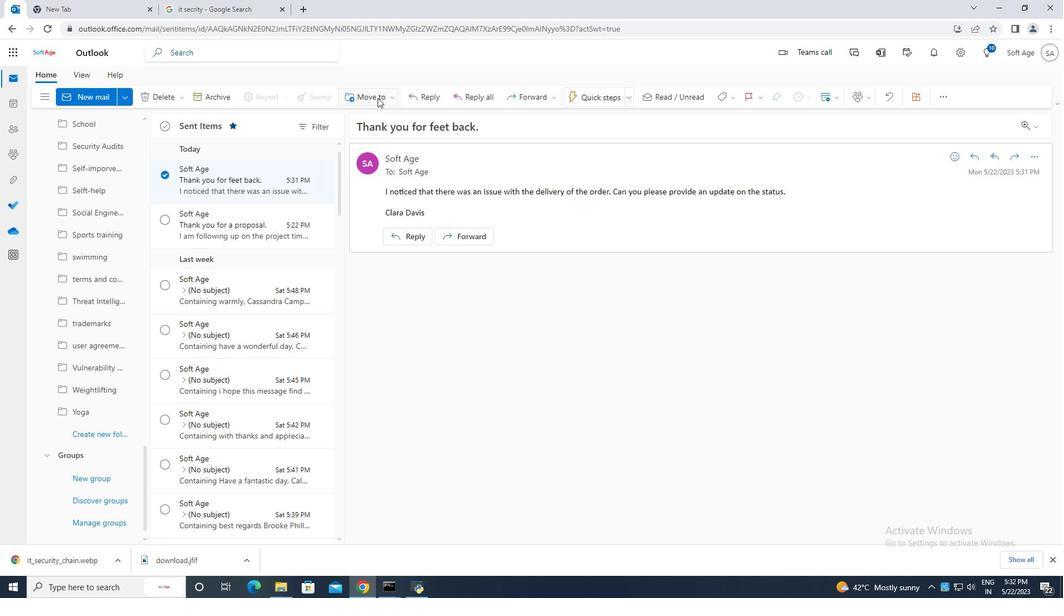 
Action: Mouse moved to (394, 120)
Screenshot: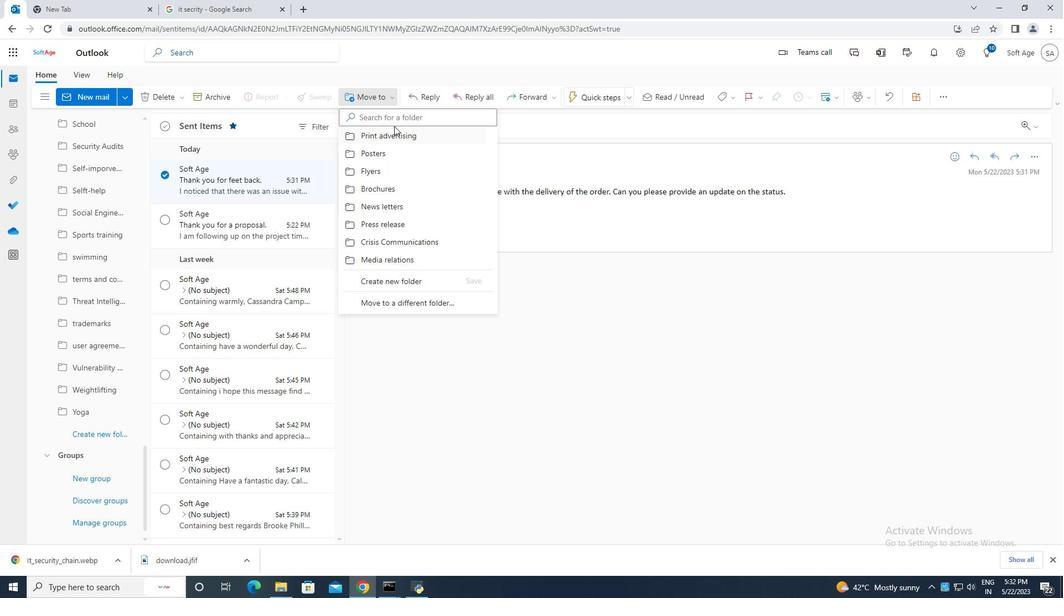 
Action: Mouse pressed left at (394, 120)
Screenshot: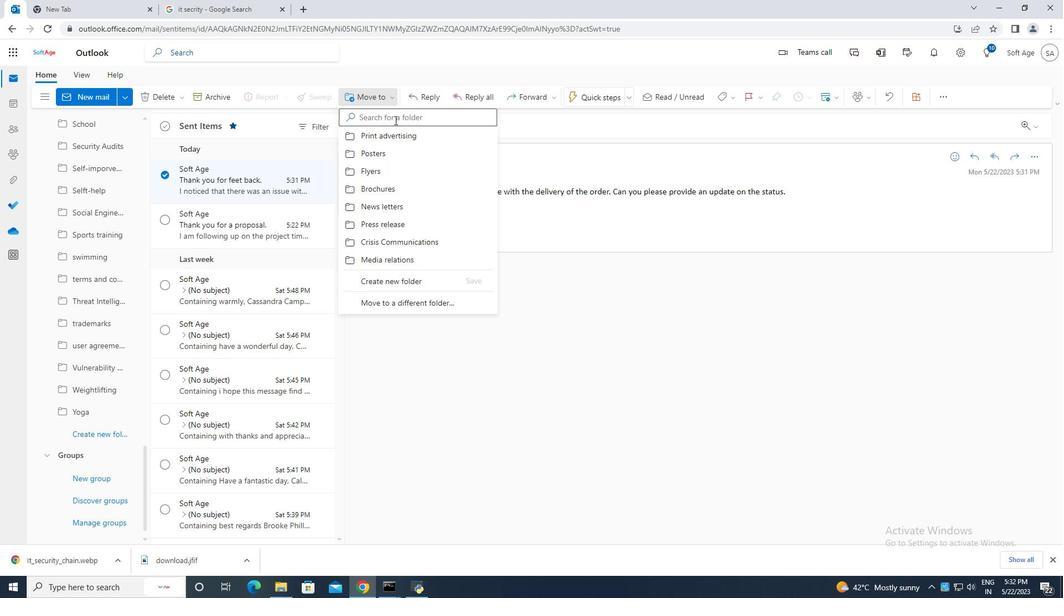 
Action: Key pressed radio<Key.space>
Screenshot: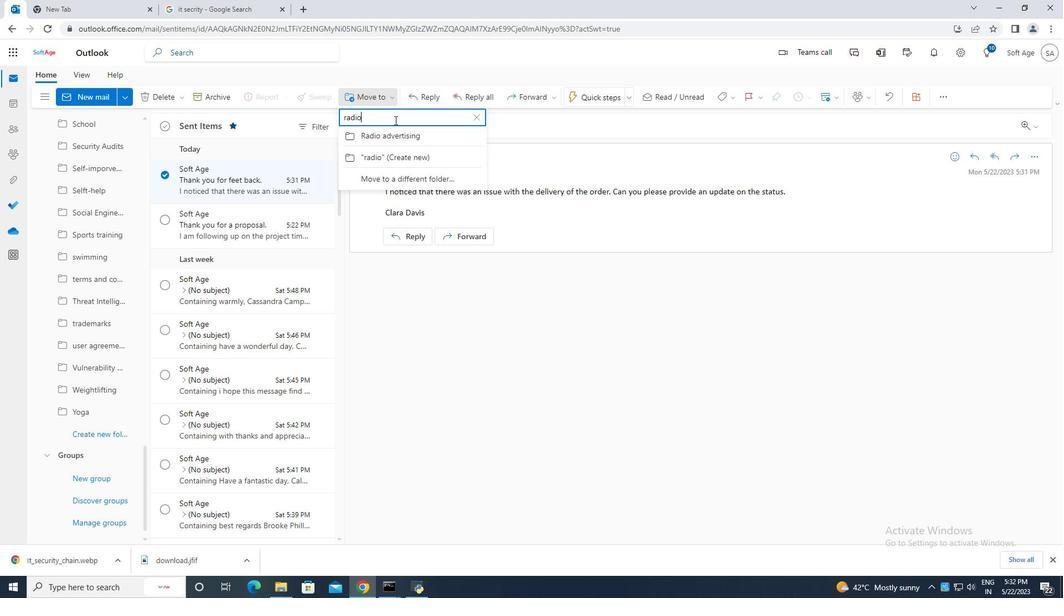 
Action: Mouse moved to (409, 140)
Screenshot: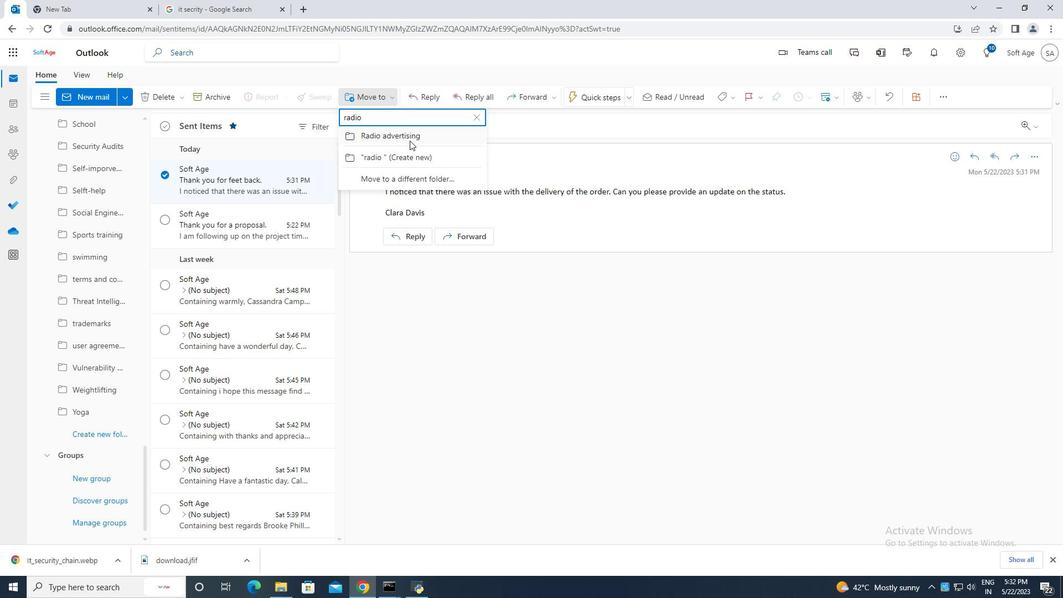 
Action: Mouse pressed left at (409, 140)
Screenshot: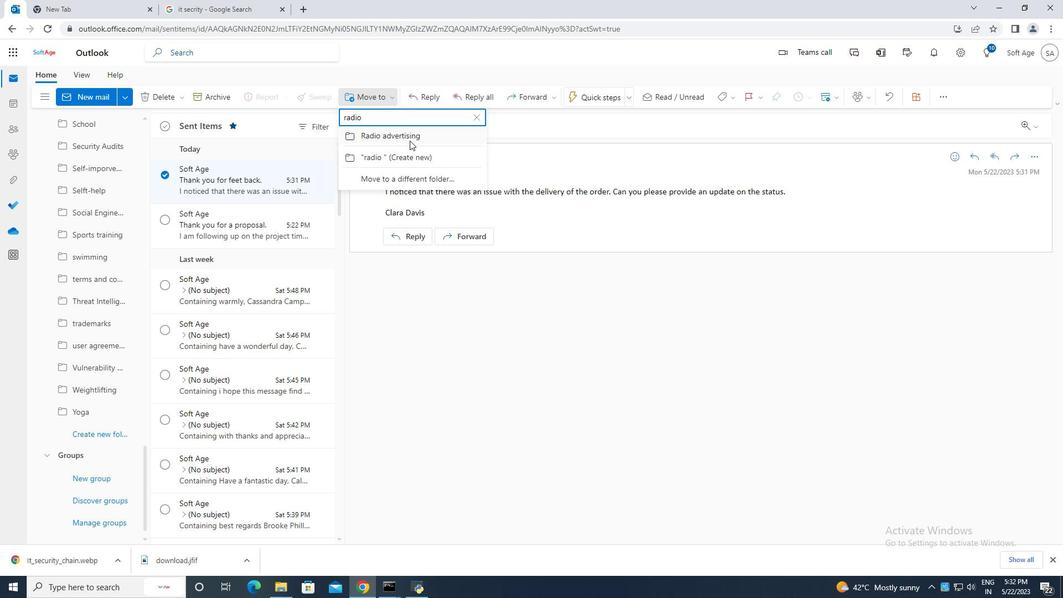 
